 Task: Look for products in the category "First Aid & Outdoor Essentials" from Murphy's Naturals only.
Action: Mouse pressed left at (343, 148)
Screenshot: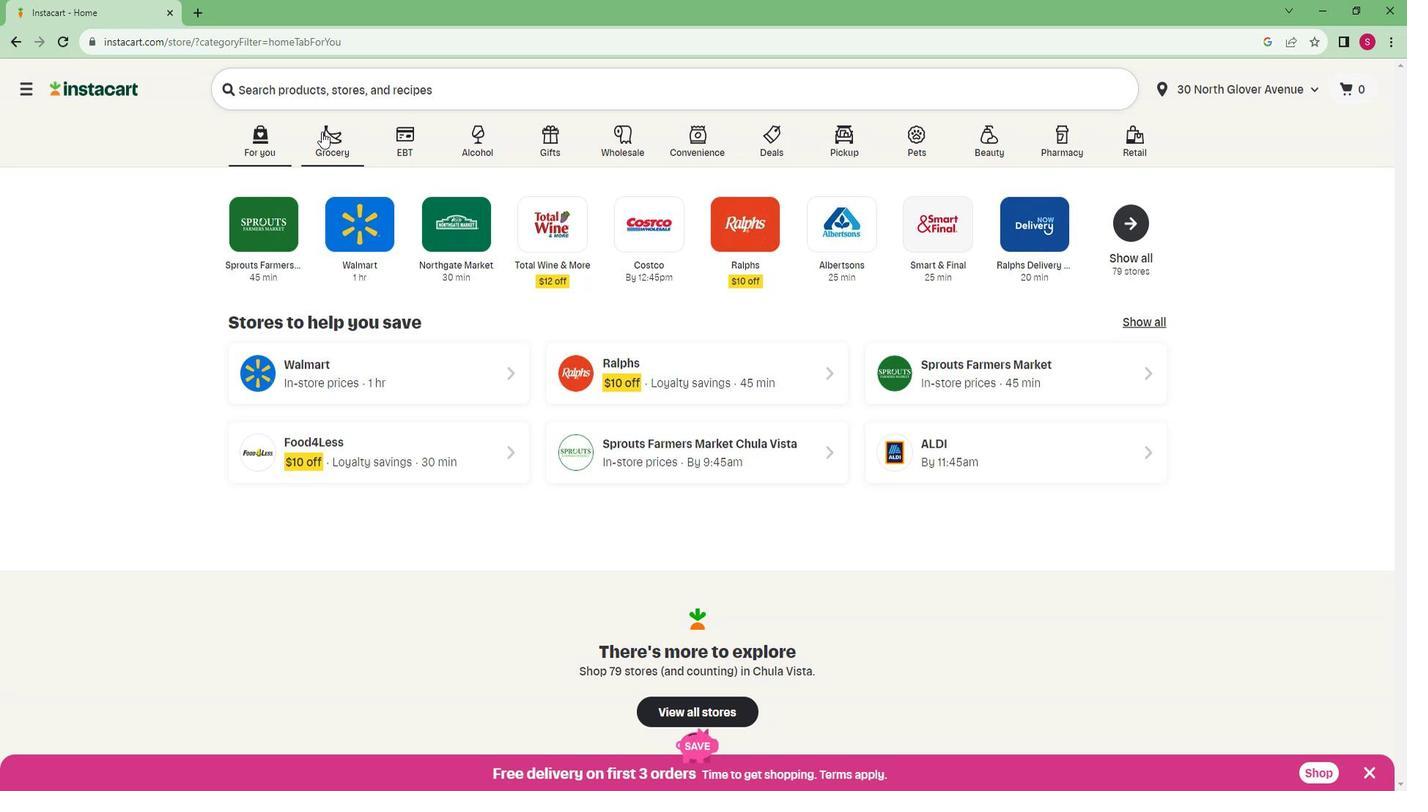 
Action: Mouse moved to (337, 370)
Screenshot: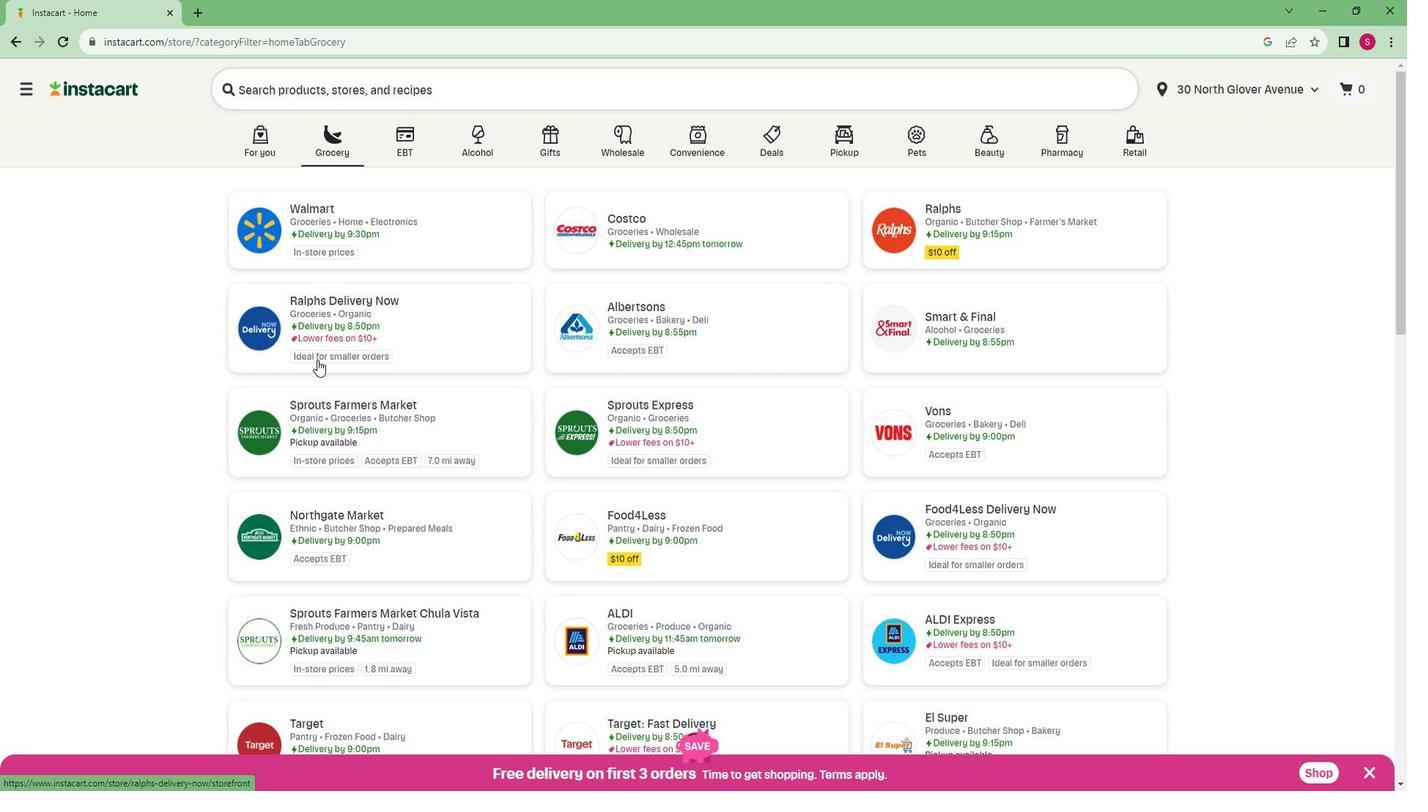
Action: Mouse scrolled (337, 369) with delta (0, 0)
Screenshot: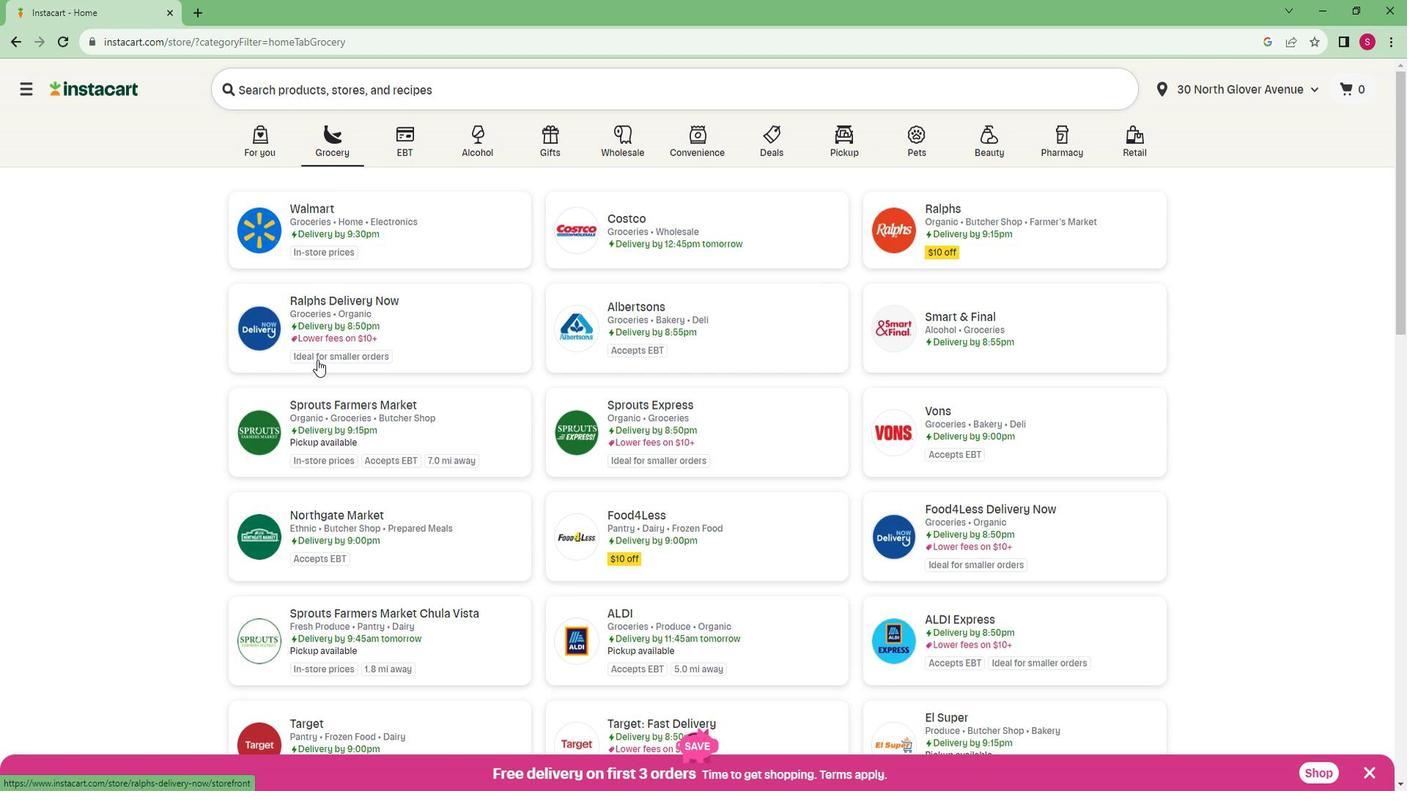 
Action: Mouse moved to (327, 360)
Screenshot: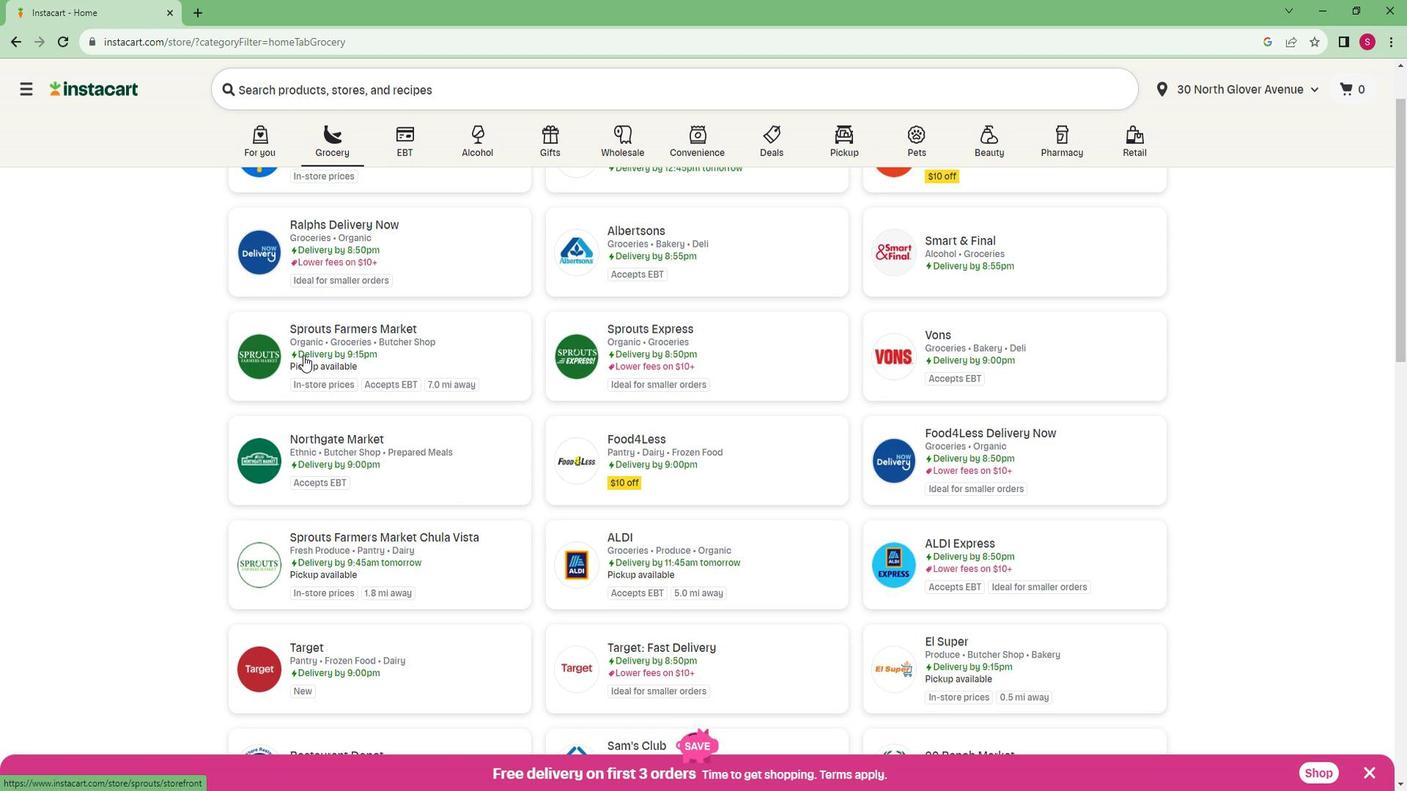
Action: Mouse pressed left at (327, 360)
Screenshot: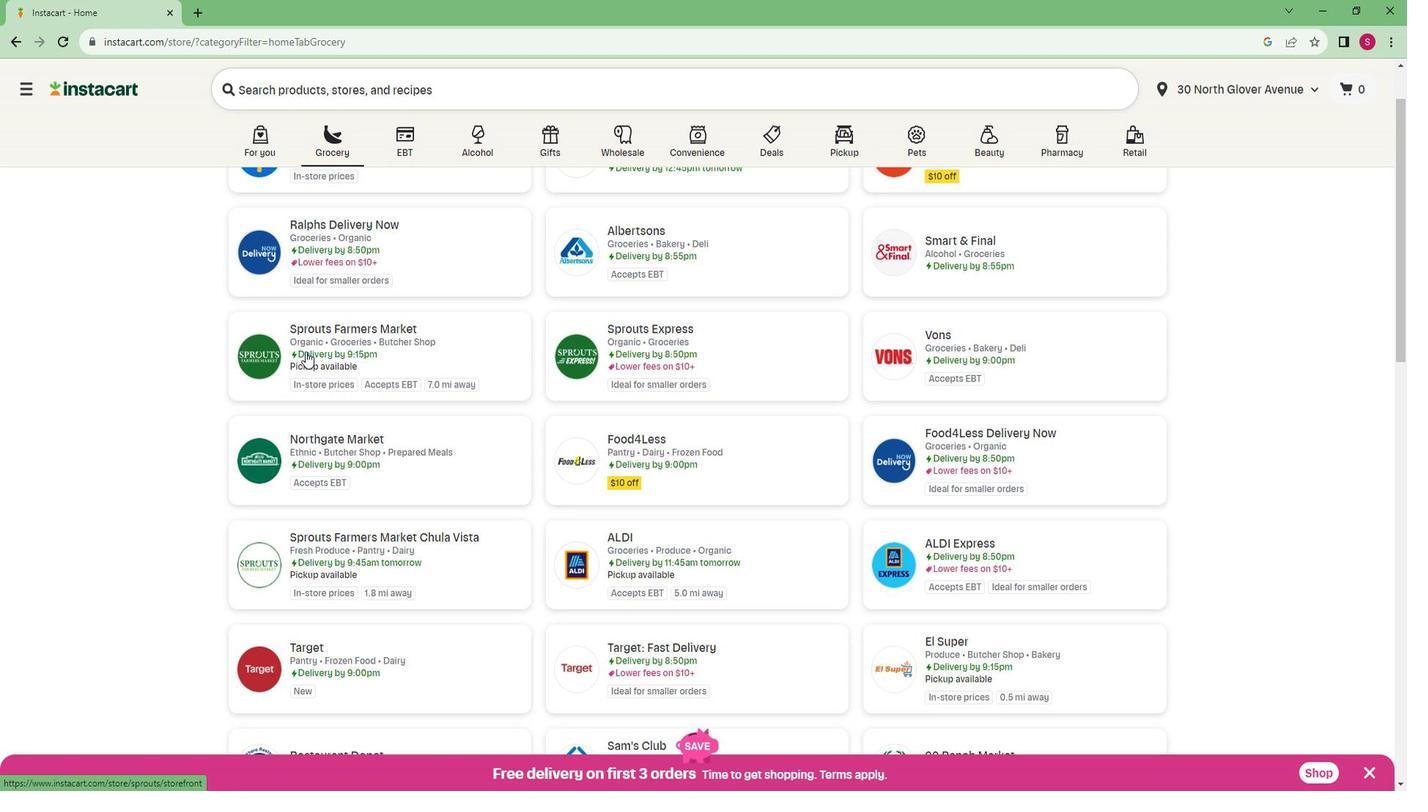 
Action: Mouse moved to (131, 477)
Screenshot: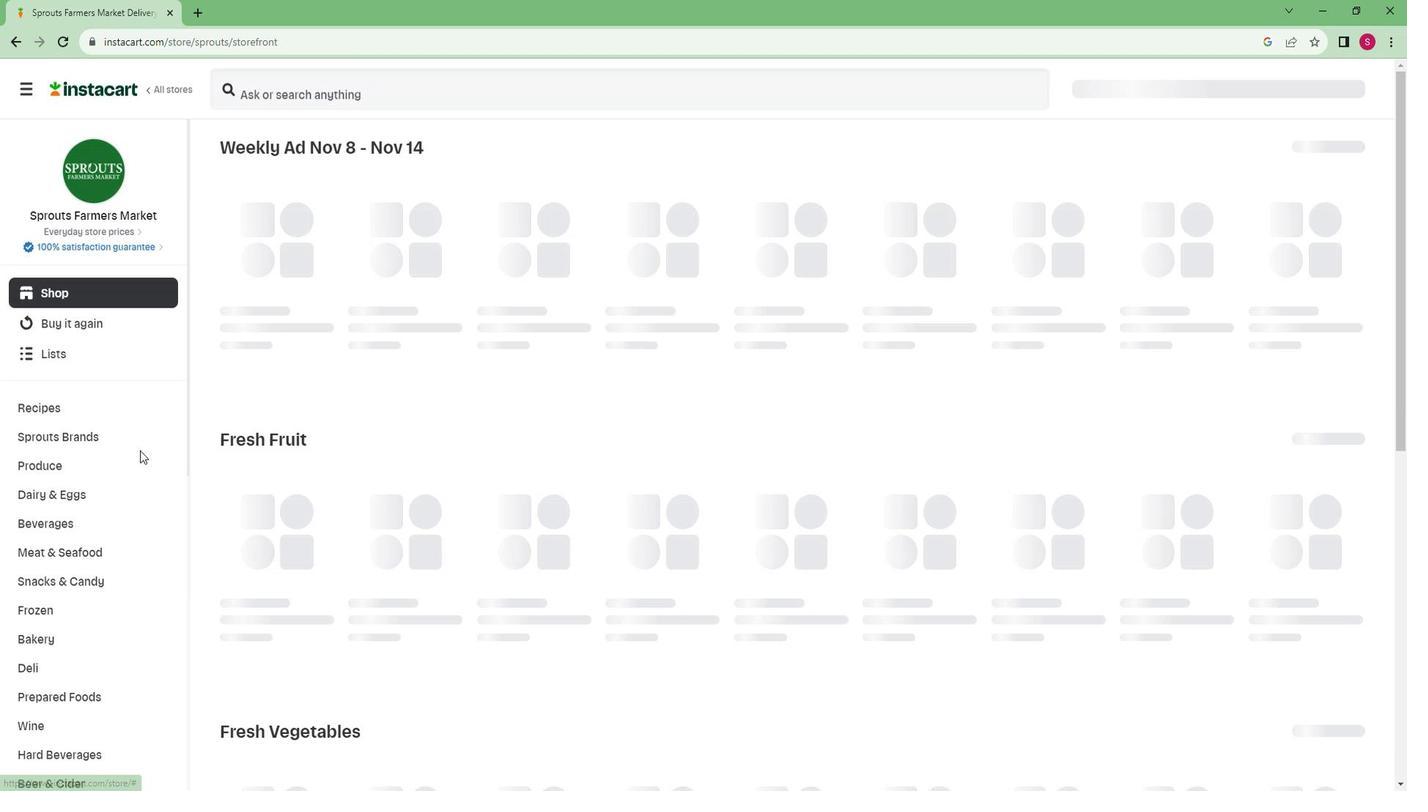 
Action: Mouse scrolled (131, 476) with delta (0, 0)
Screenshot: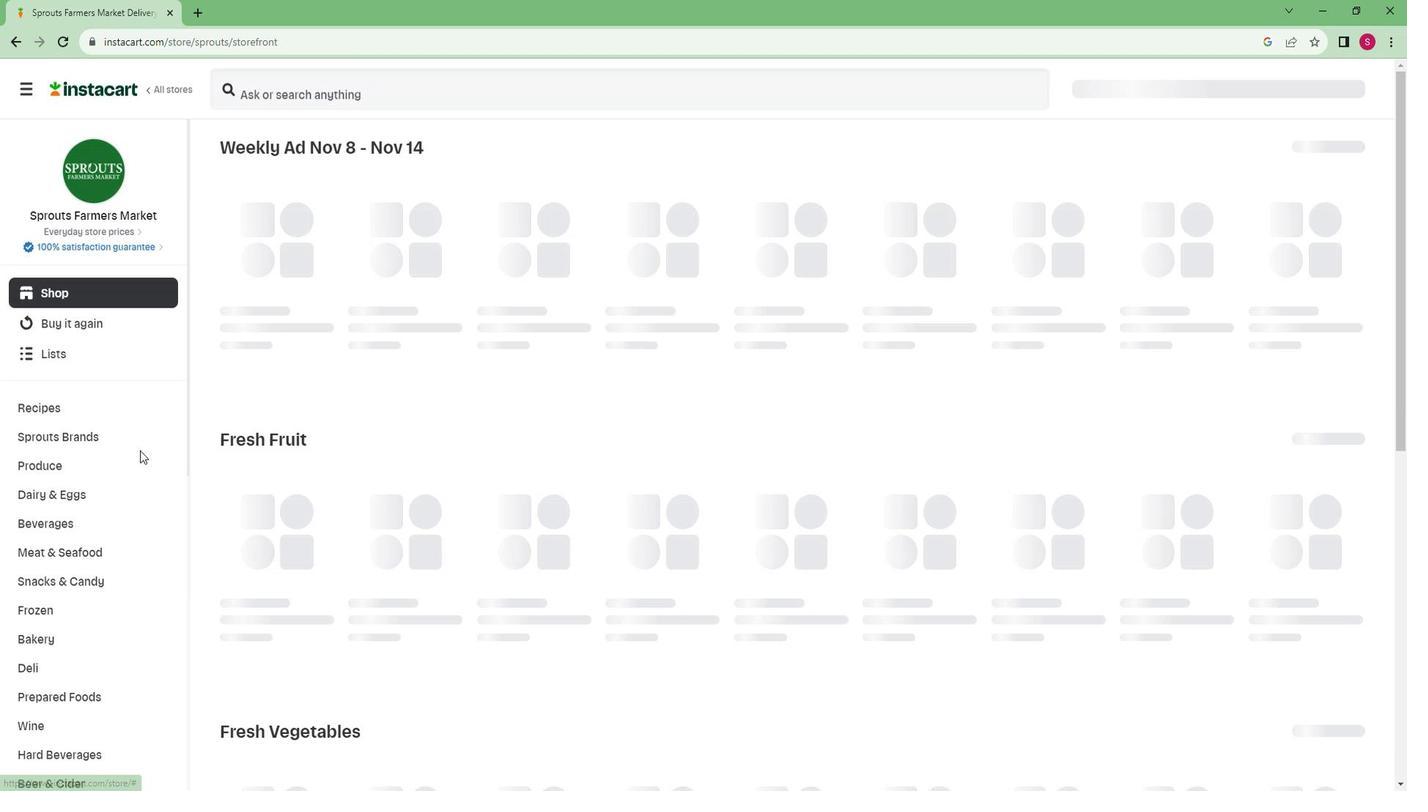 
Action: Mouse moved to (120, 489)
Screenshot: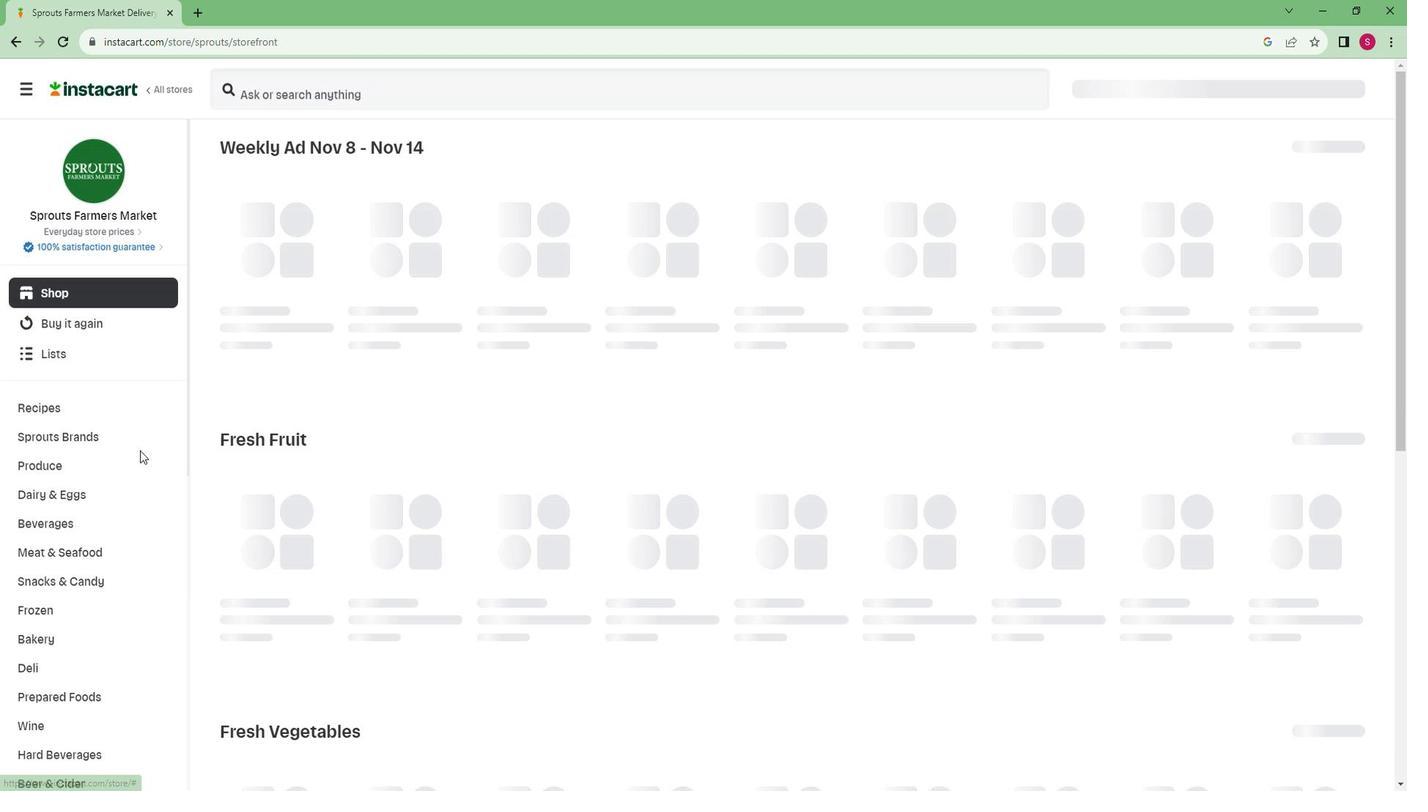 
Action: Mouse scrolled (120, 489) with delta (0, 0)
Screenshot: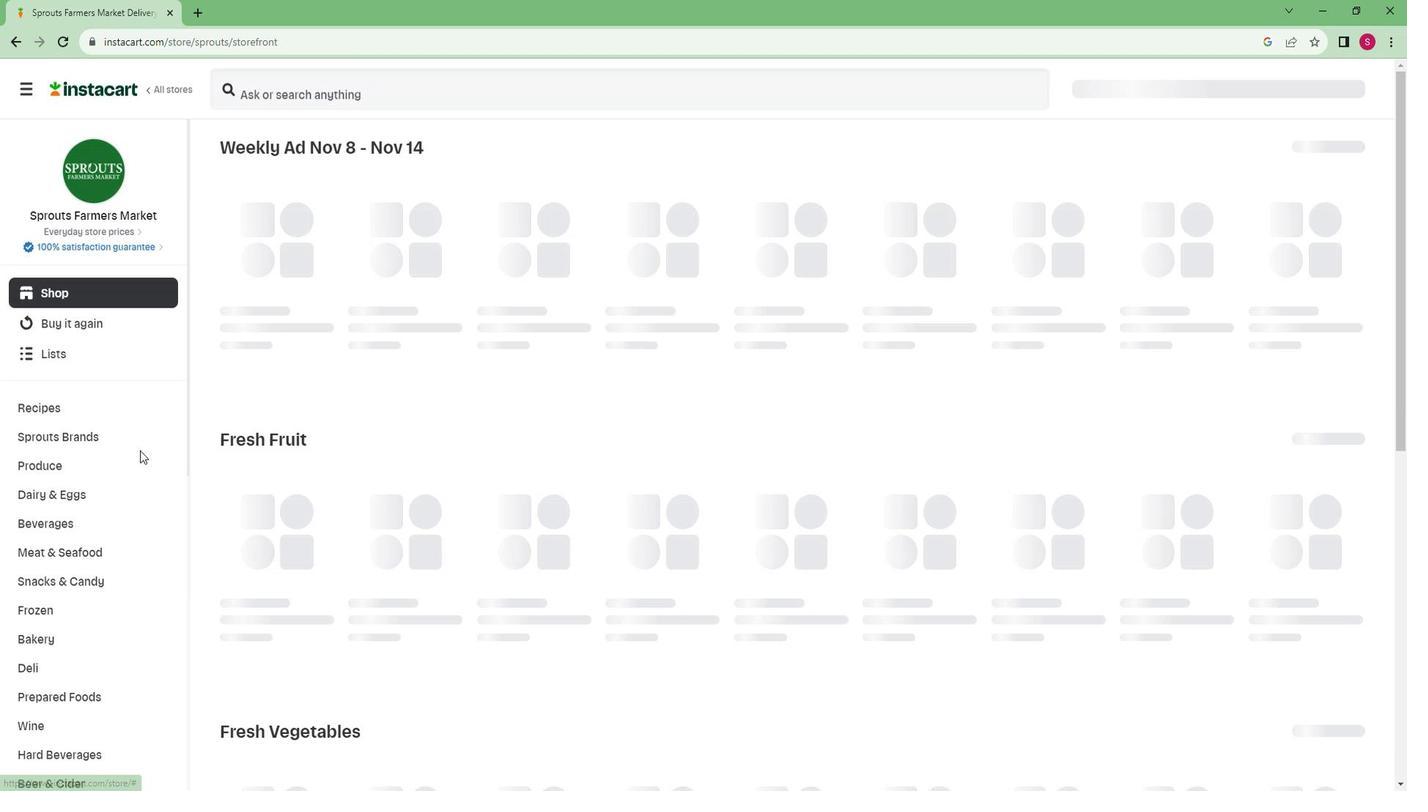 
Action: Mouse moved to (108, 499)
Screenshot: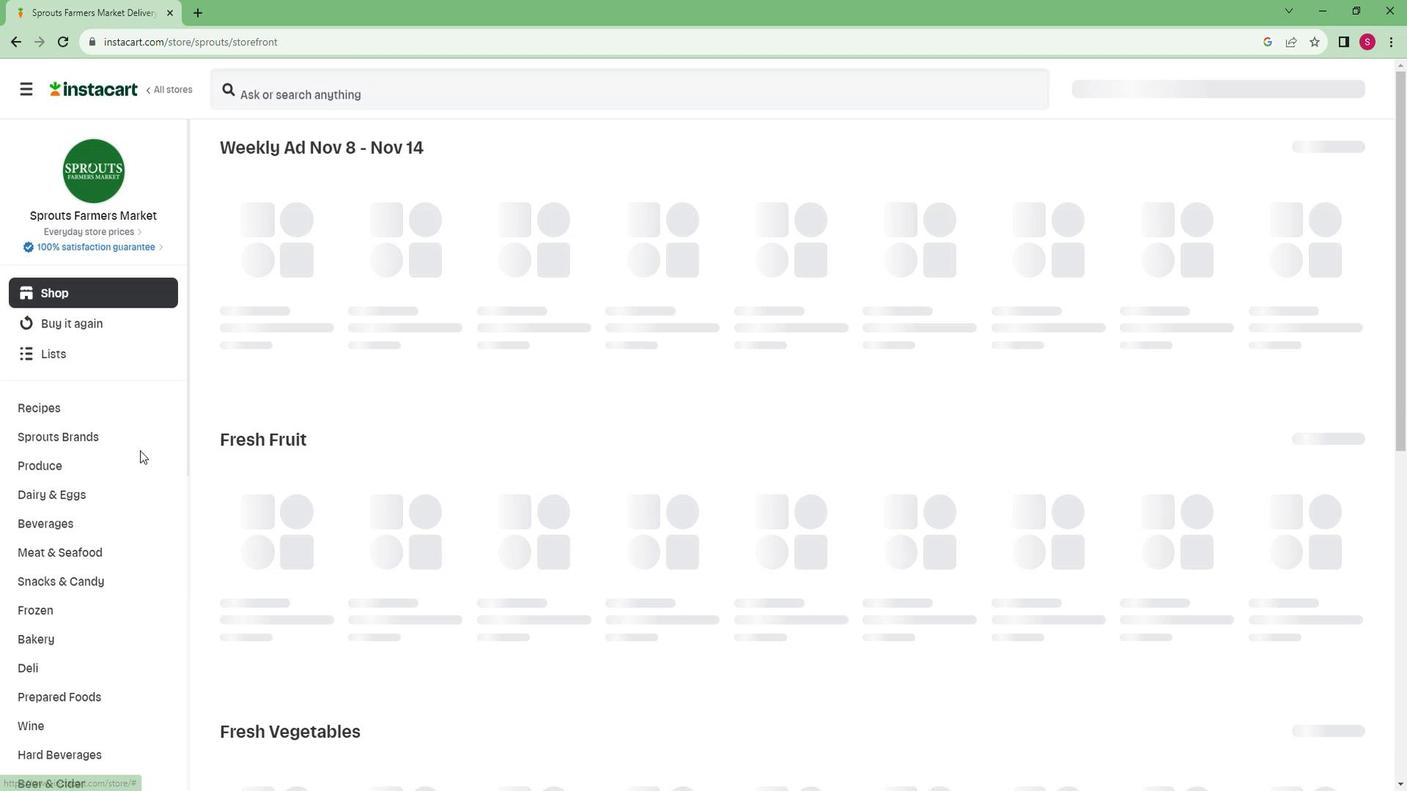 
Action: Mouse scrolled (108, 498) with delta (0, 0)
Screenshot: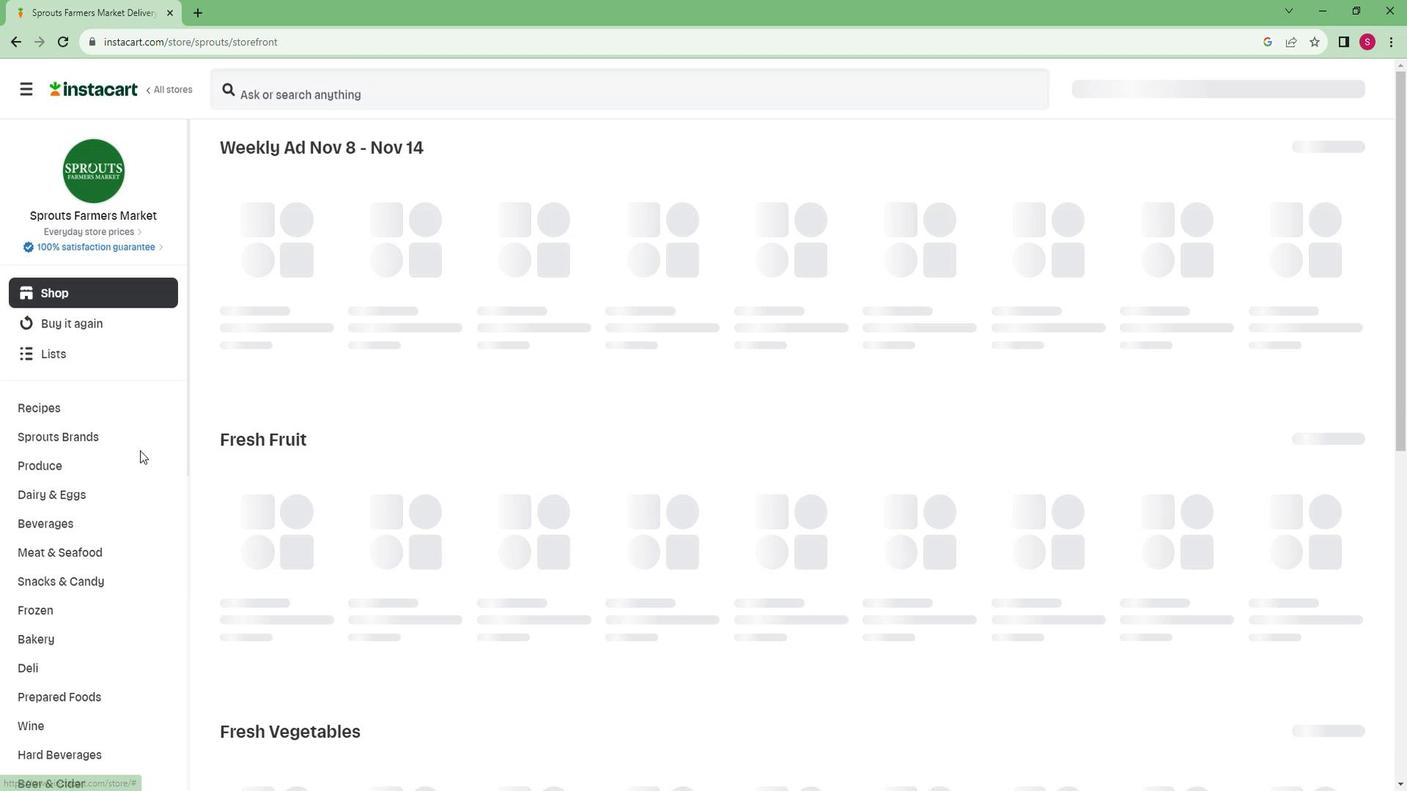 
Action: Mouse moved to (94, 512)
Screenshot: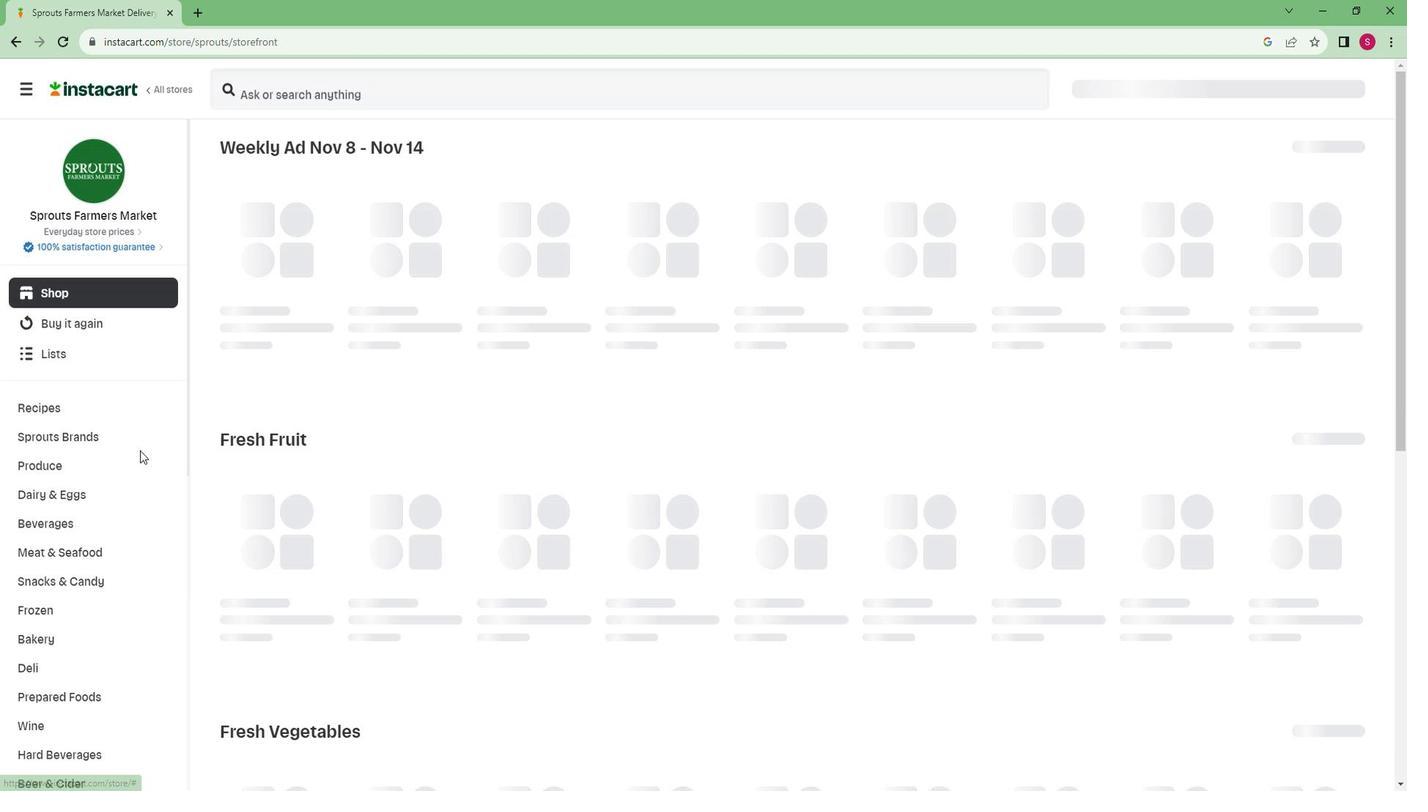 
Action: Mouse scrolled (94, 511) with delta (0, 0)
Screenshot: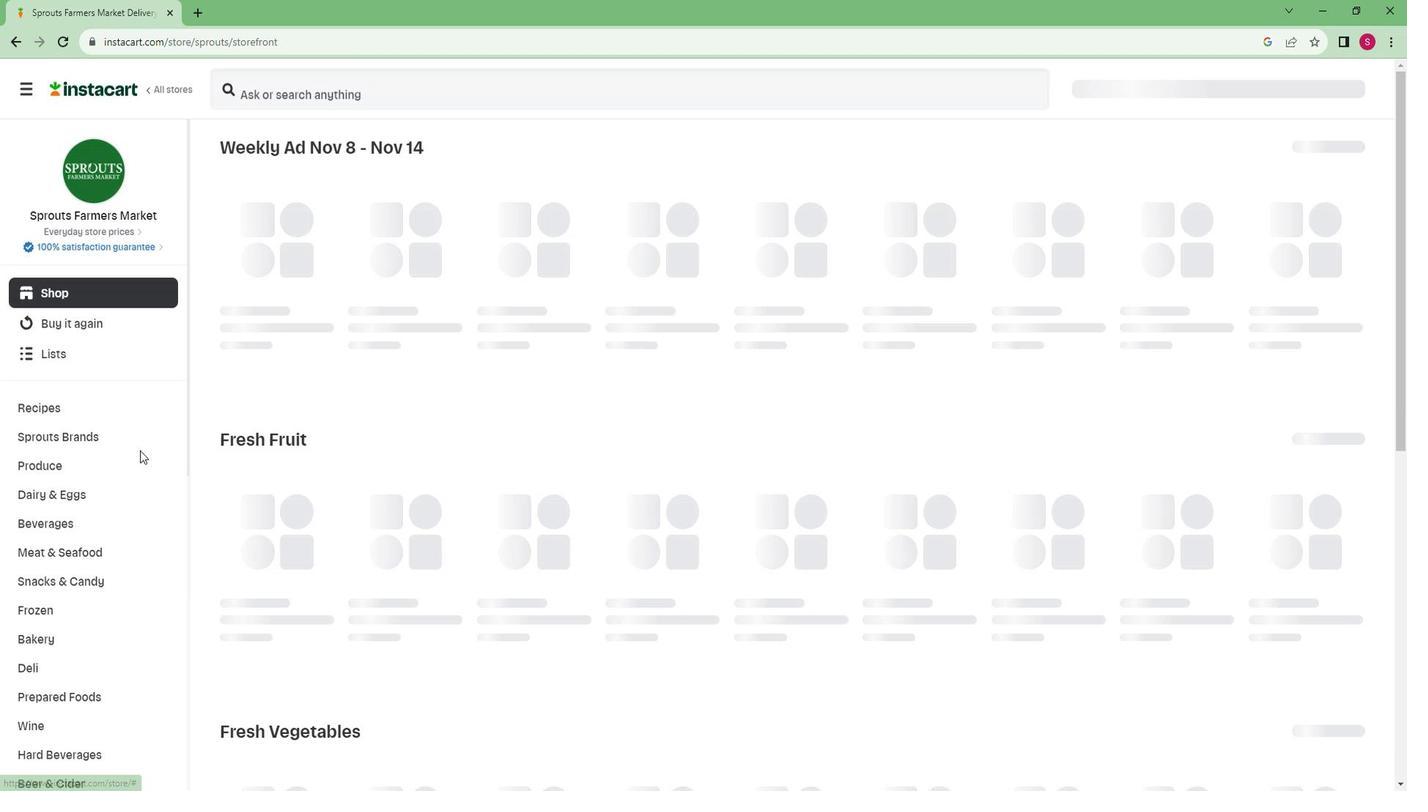 
Action: Mouse moved to (90, 518)
Screenshot: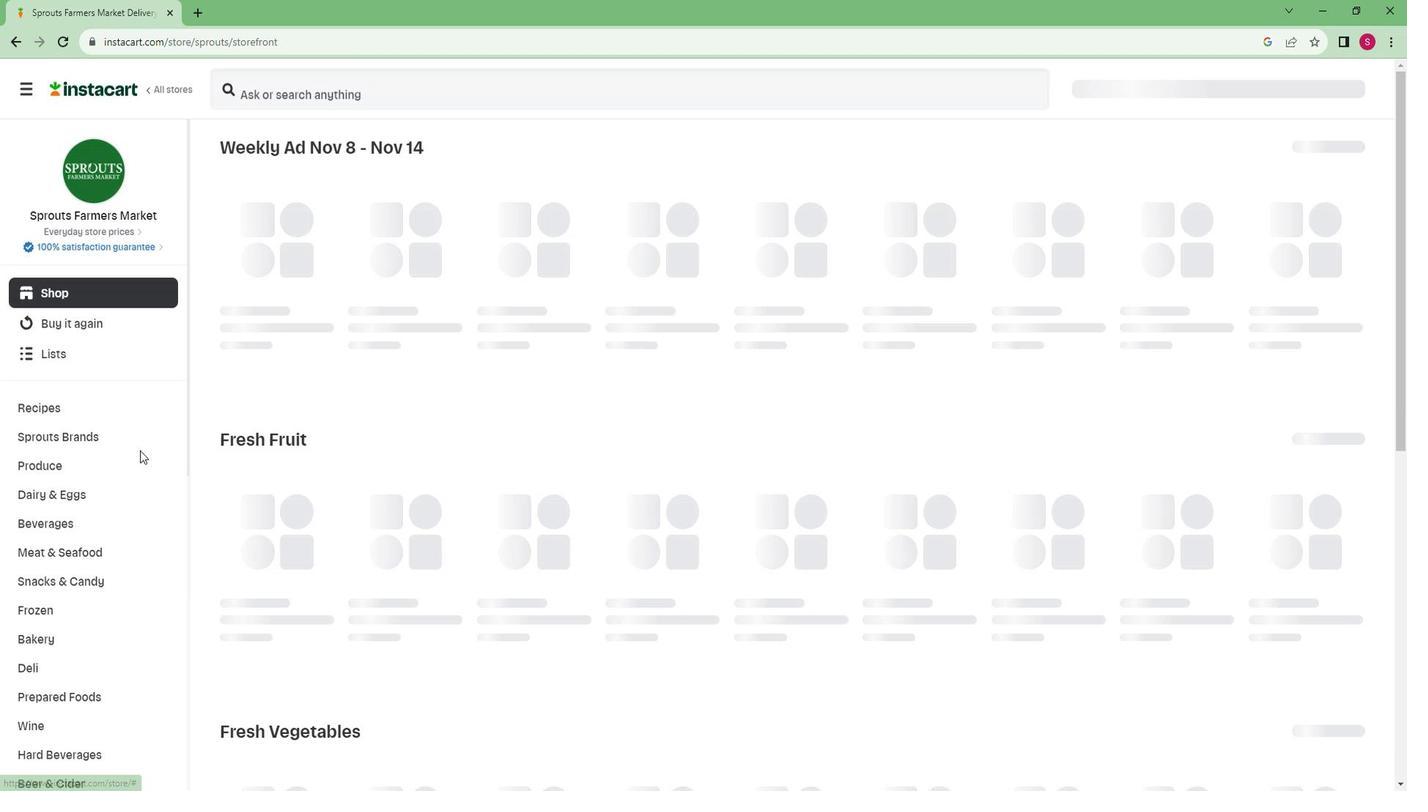 
Action: Mouse scrolled (90, 517) with delta (0, 0)
Screenshot: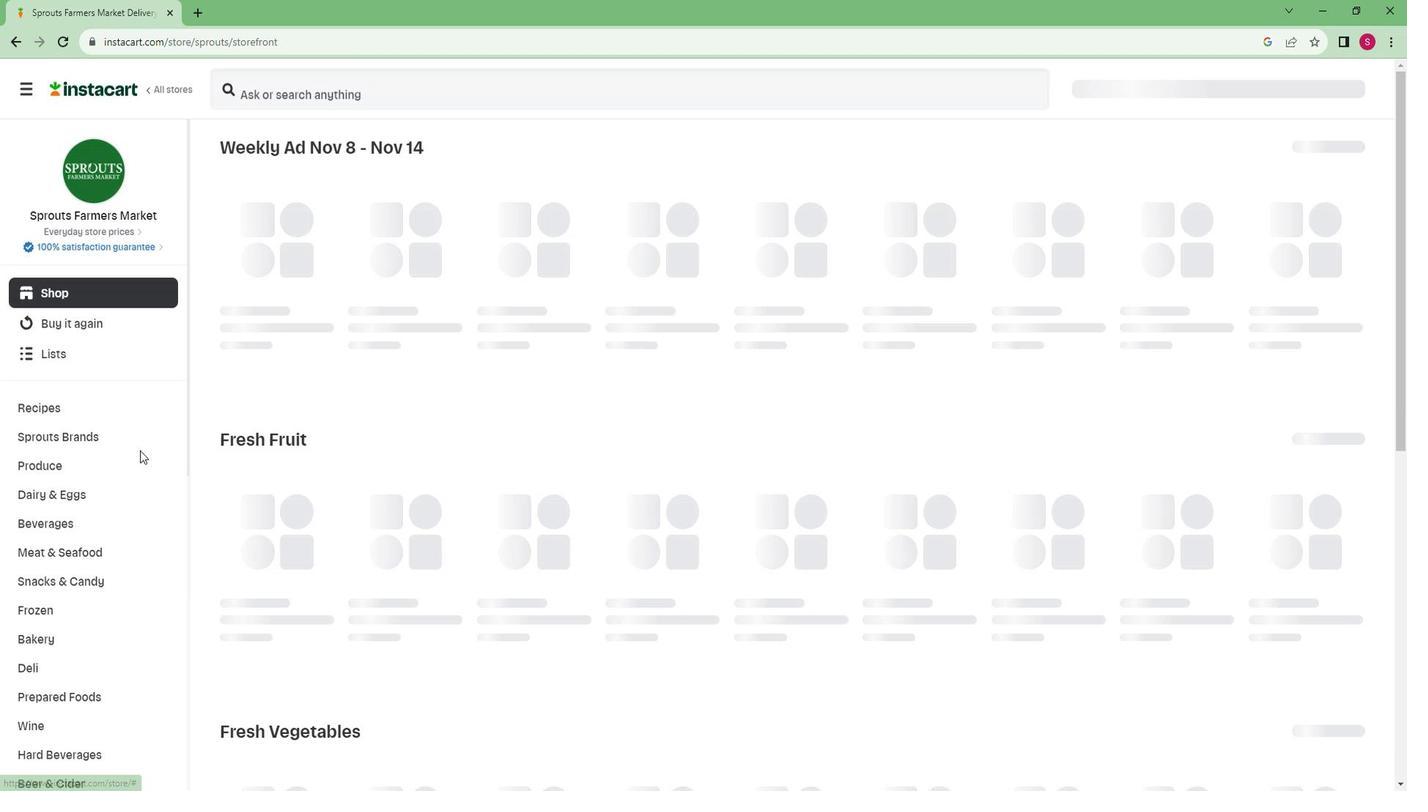 
Action: Mouse scrolled (90, 517) with delta (0, 0)
Screenshot: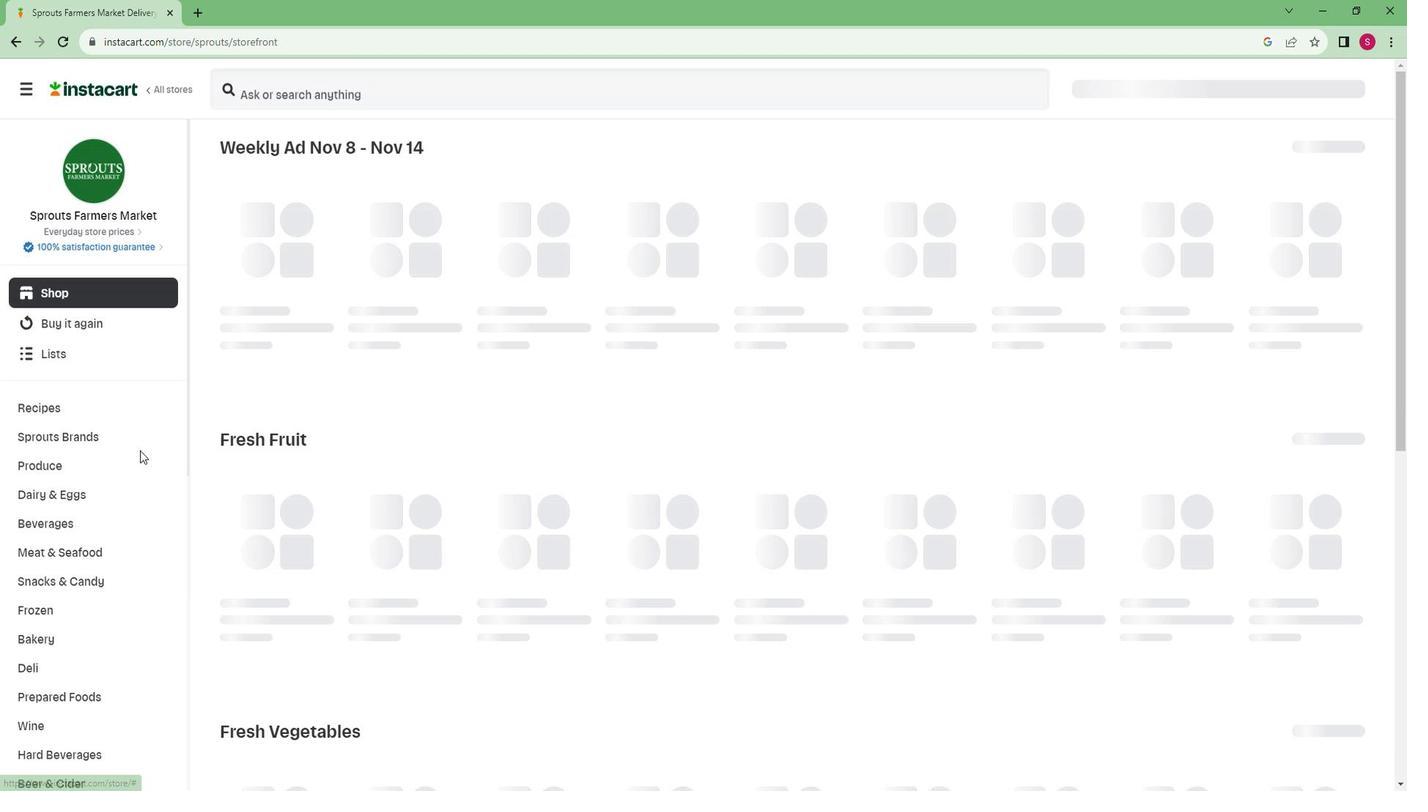 
Action: Mouse scrolled (90, 517) with delta (0, 0)
Screenshot: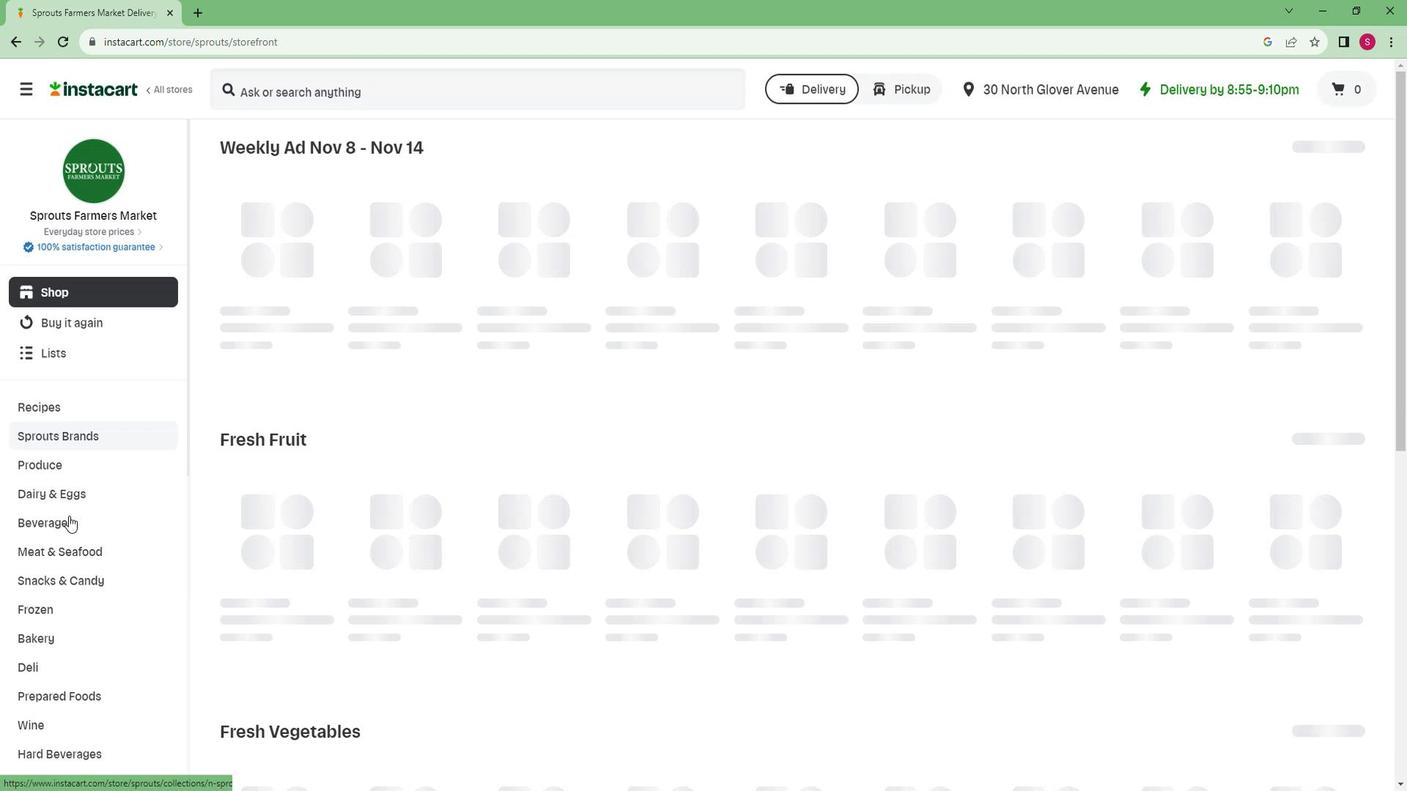 
Action: Mouse moved to (87, 514)
Screenshot: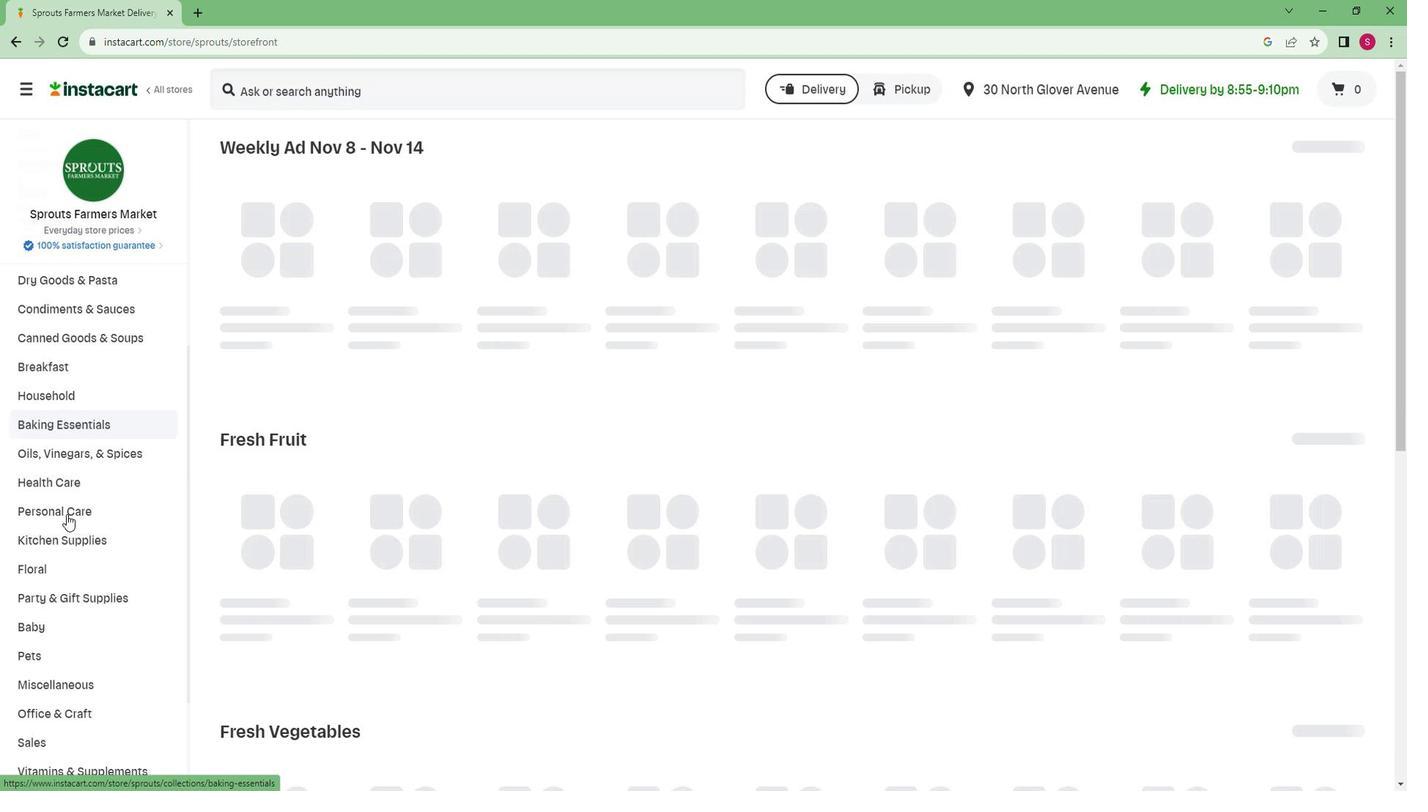 
Action: Mouse scrolled (87, 514) with delta (0, 0)
Screenshot: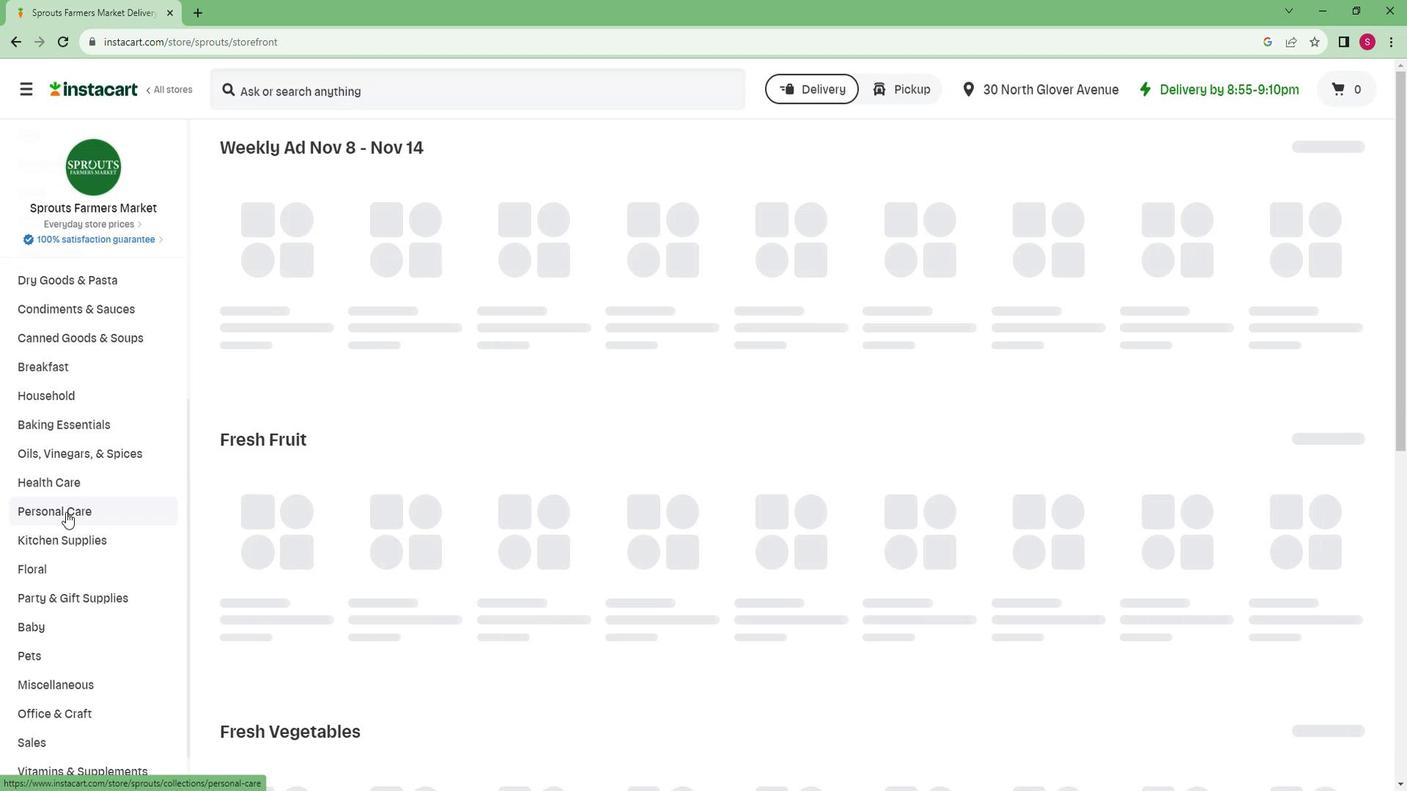 
Action: Mouse scrolled (87, 514) with delta (0, 0)
Screenshot: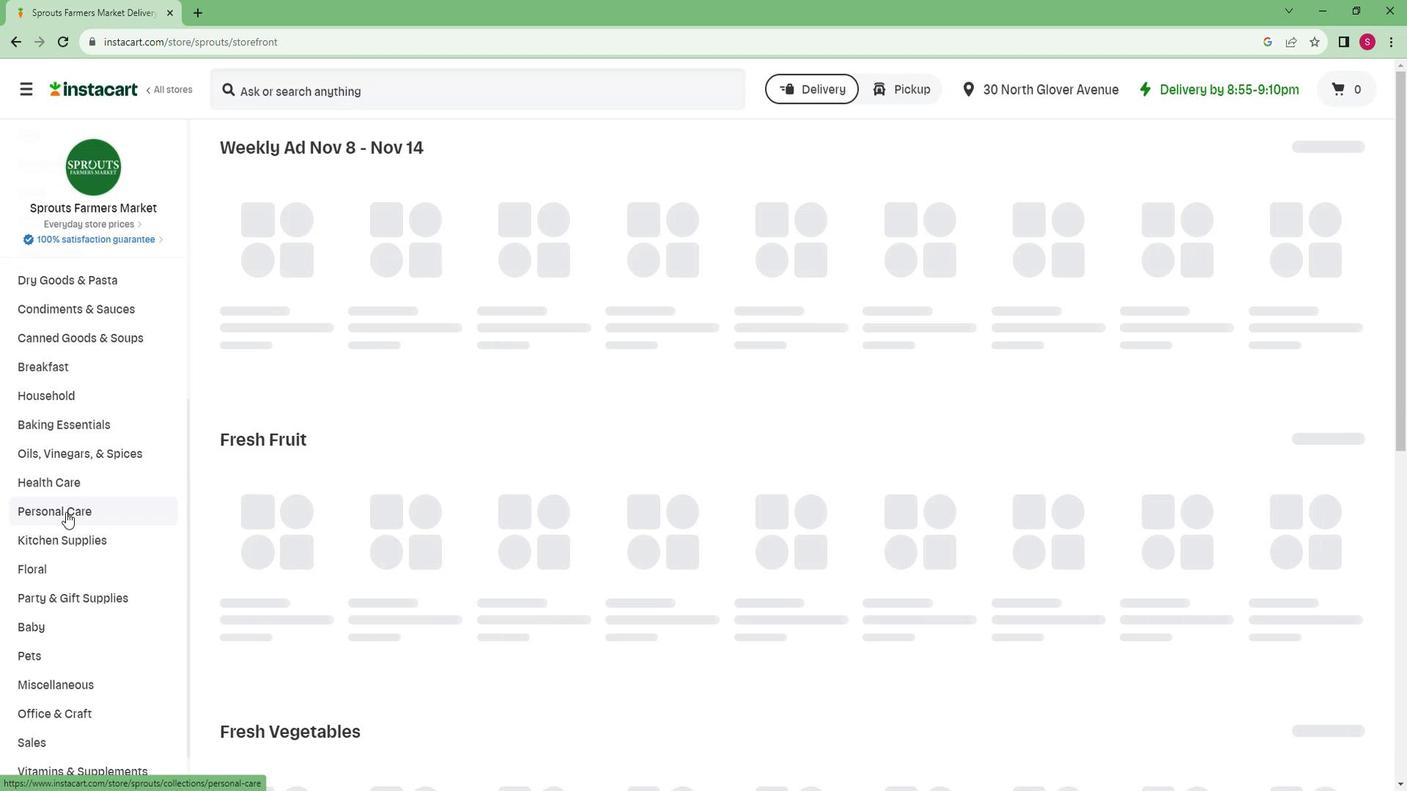 
Action: Mouse scrolled (87, 514) with delta (0, 0)
Screenshot: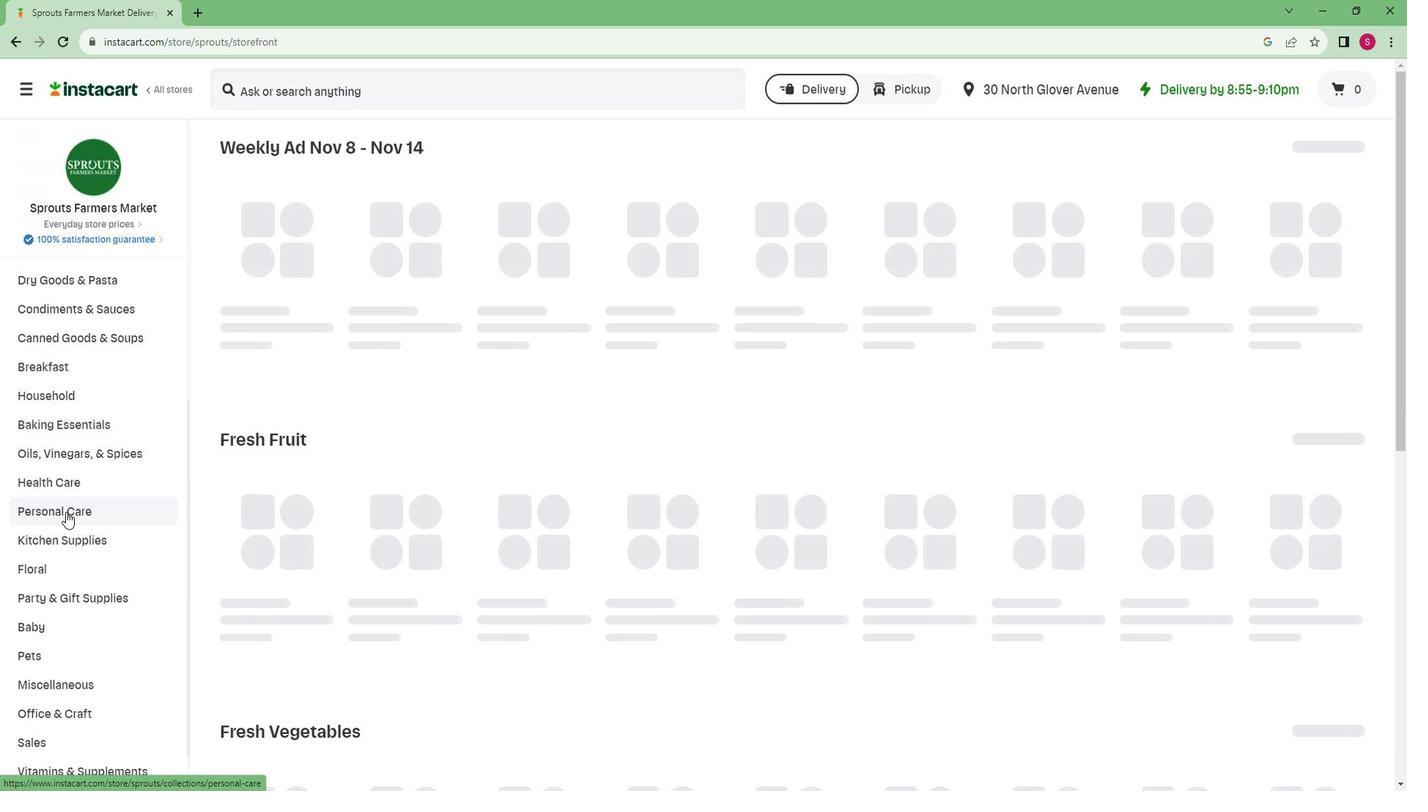 
Action: Mouse scrolled (87, 514) with delta (0, 0)
Screenshot: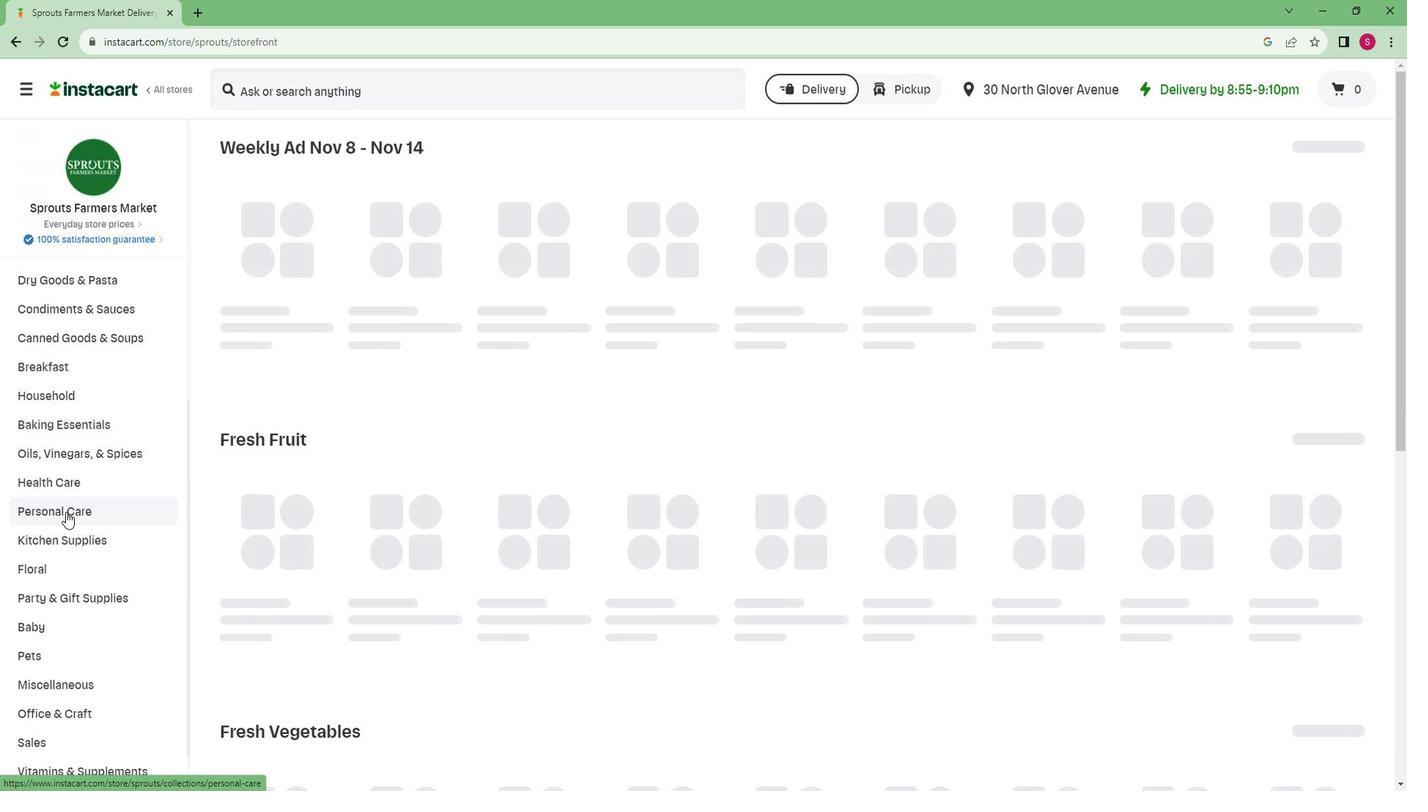 
Action: Mouse scrolled (87, 514) with delta (0, 0)
Screenshot: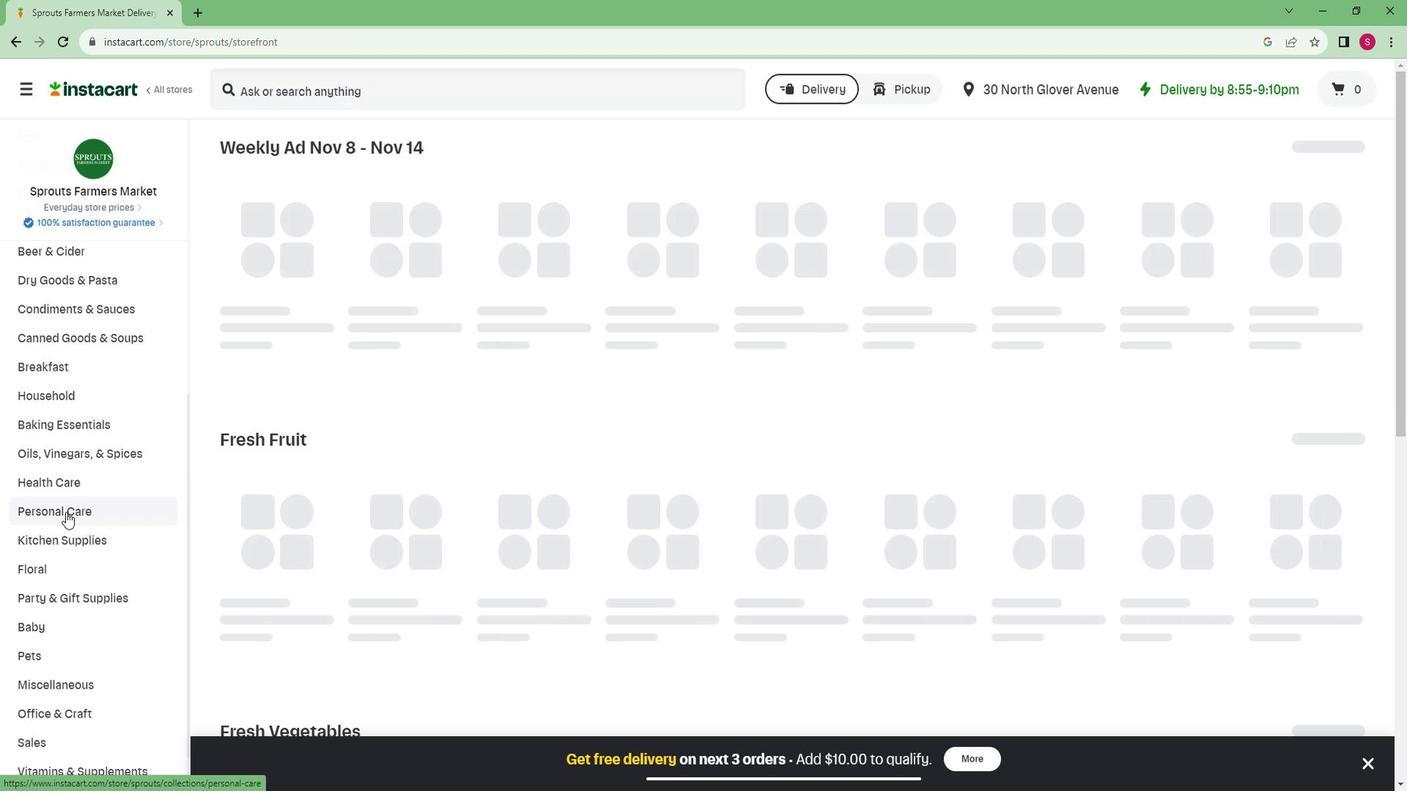 
Action: Mouse scrolled (87, 514) with delta (0, 0)
Screenshot: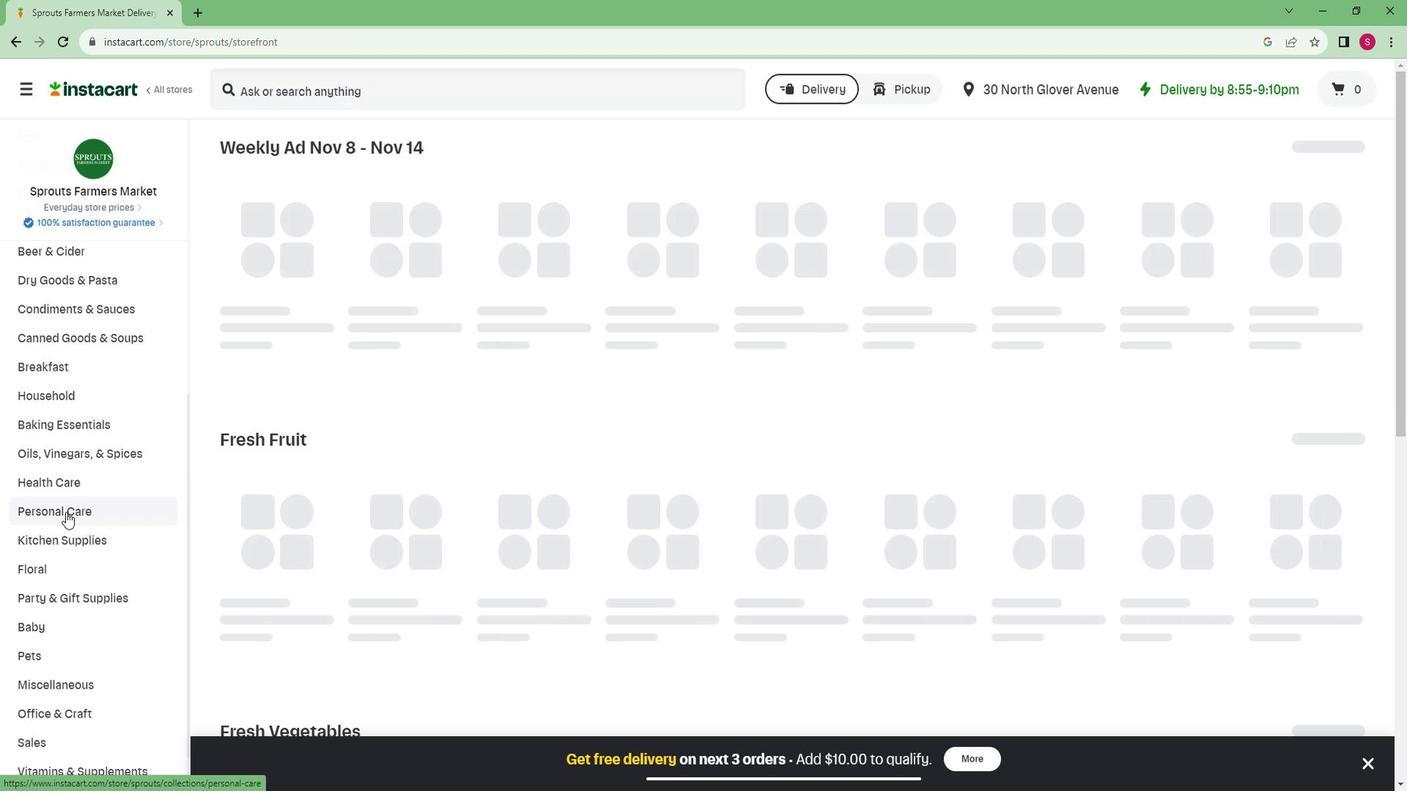 
Action: Mouse moved to (76, 727)
Screenshot: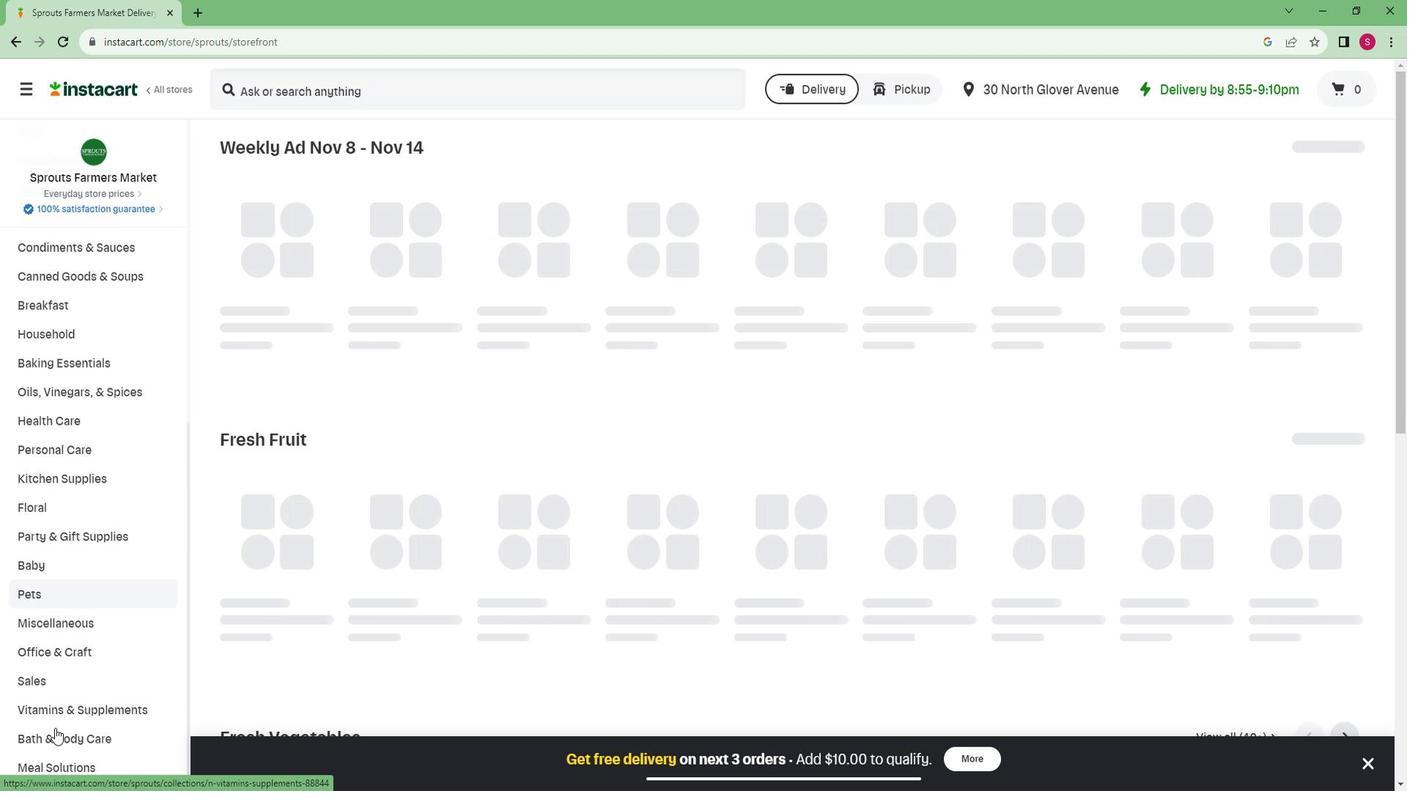 
Action: Mouse pressed left at (76, 727)
Screenshot: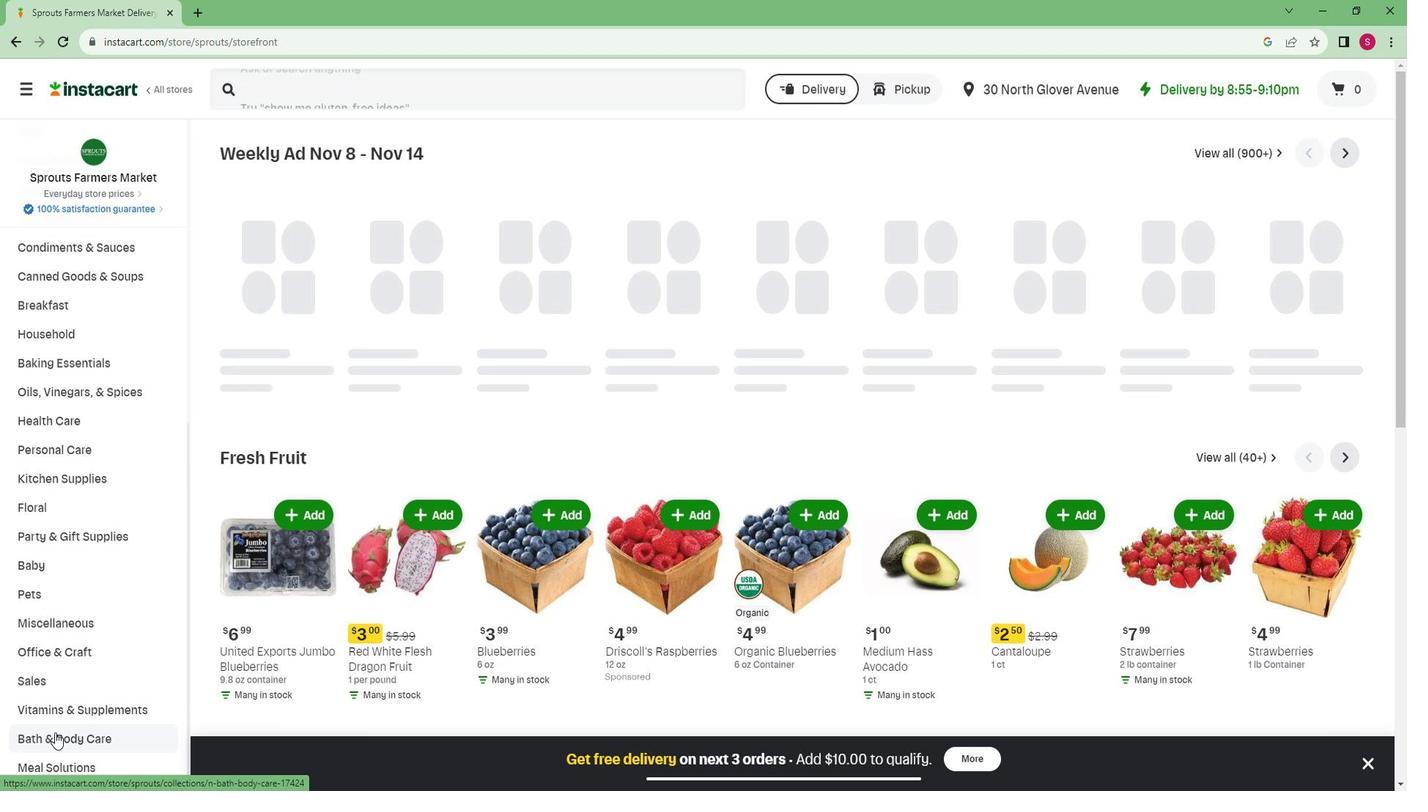 
Action: Mouse moved to (56, 645)
Screenshot: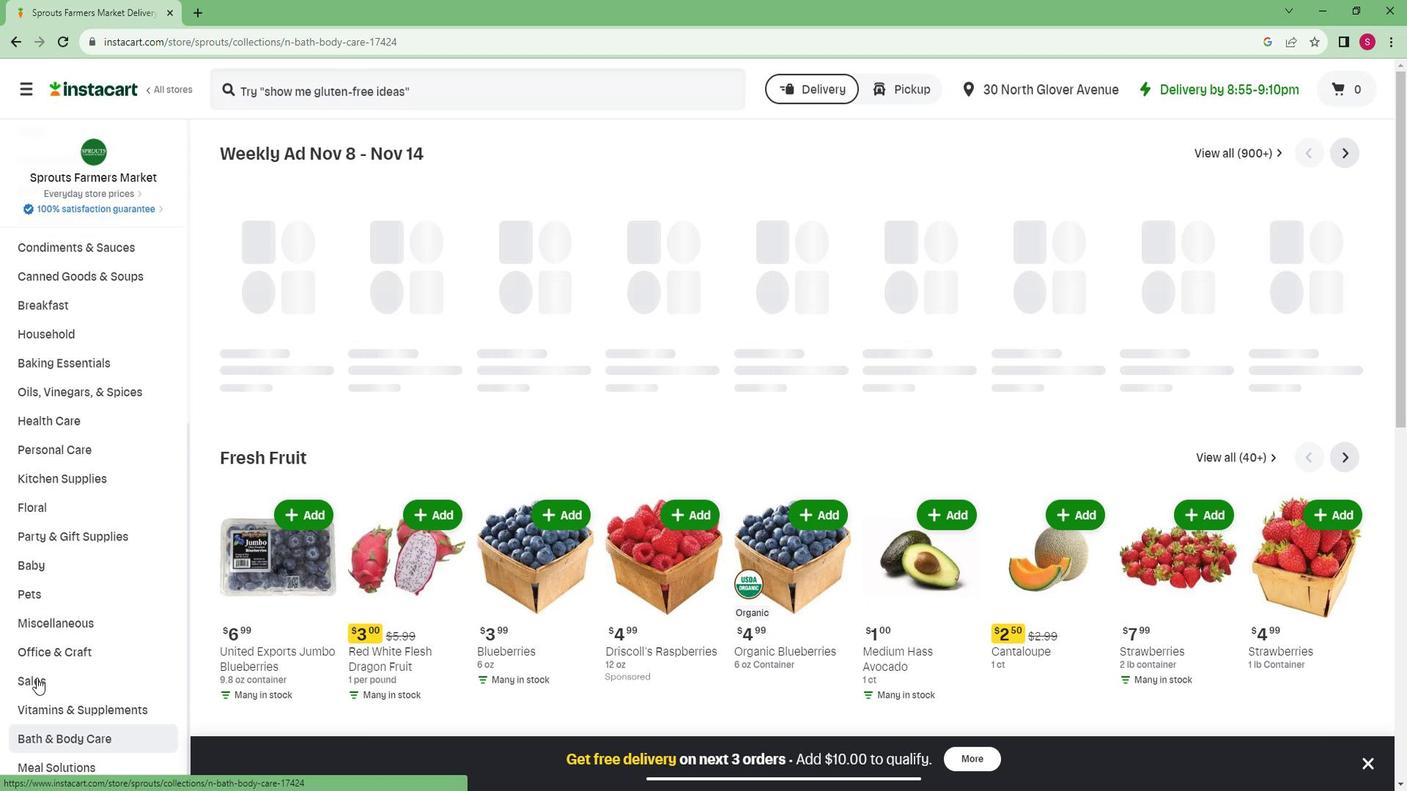 
Action: Mouse scrolled (56, 644) with delta (0, 0)
Screenshot: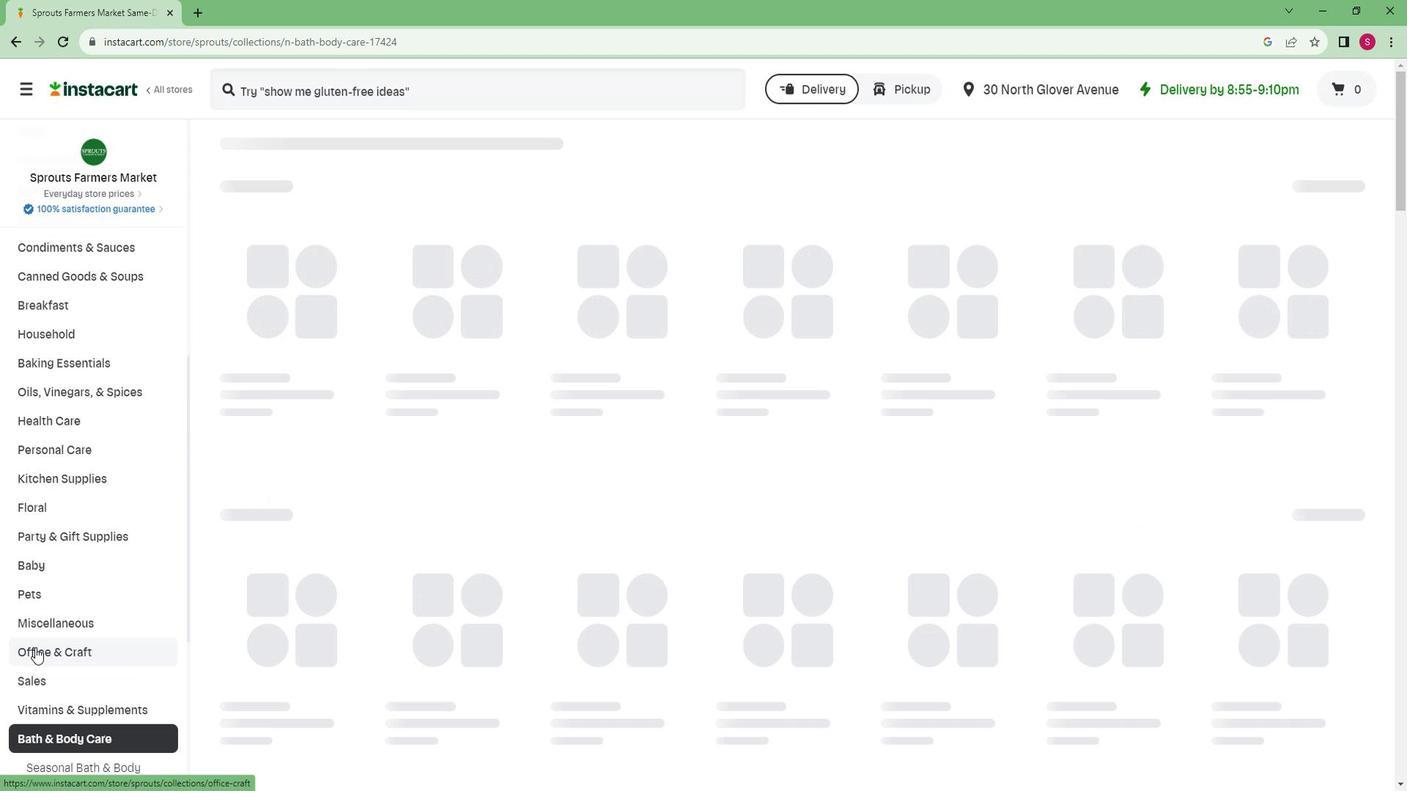 
Action: Mouse scrolled (56, 644) with delta (0, 0)
Screenshot: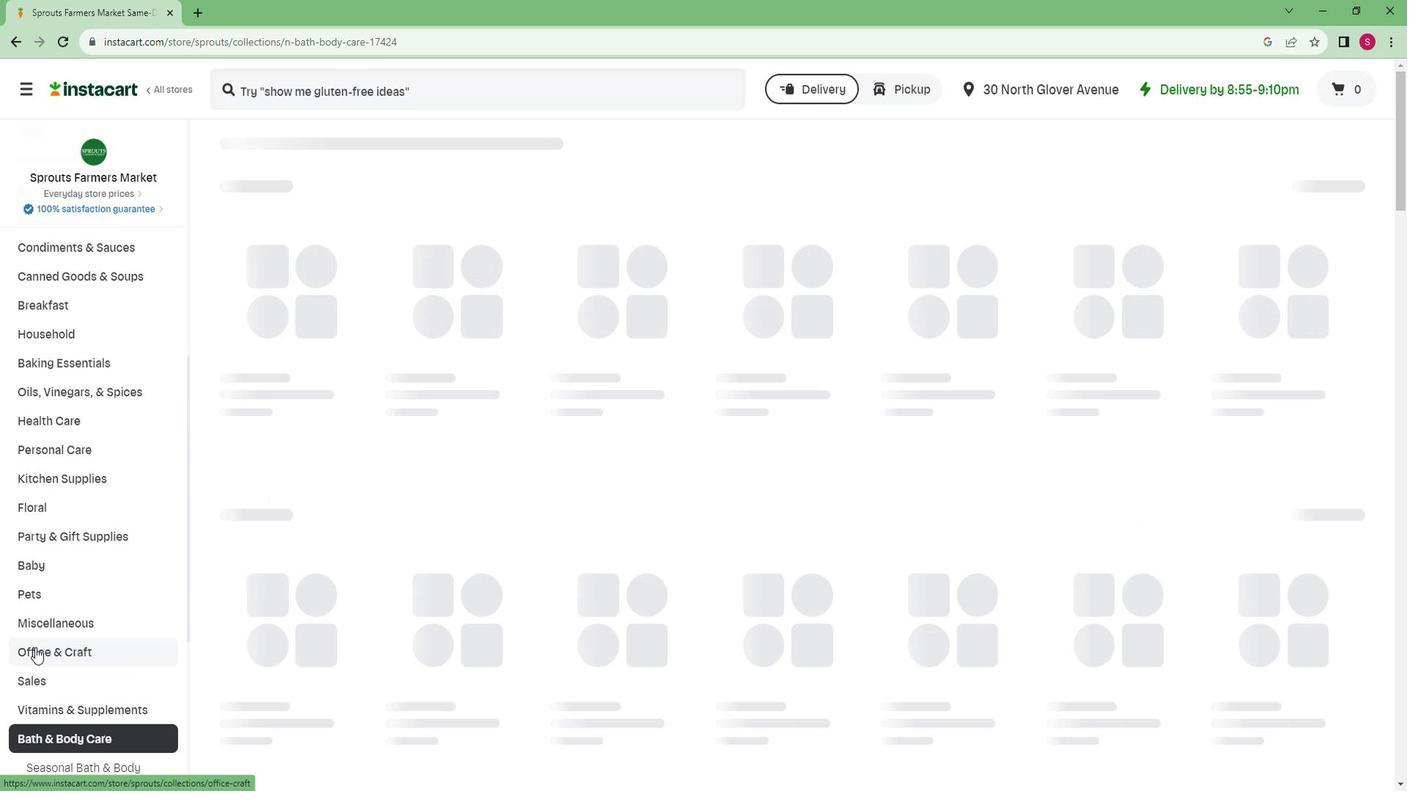 
Action: Mouse scrolled (56, 644) with delta (0, 0)
Screenshot: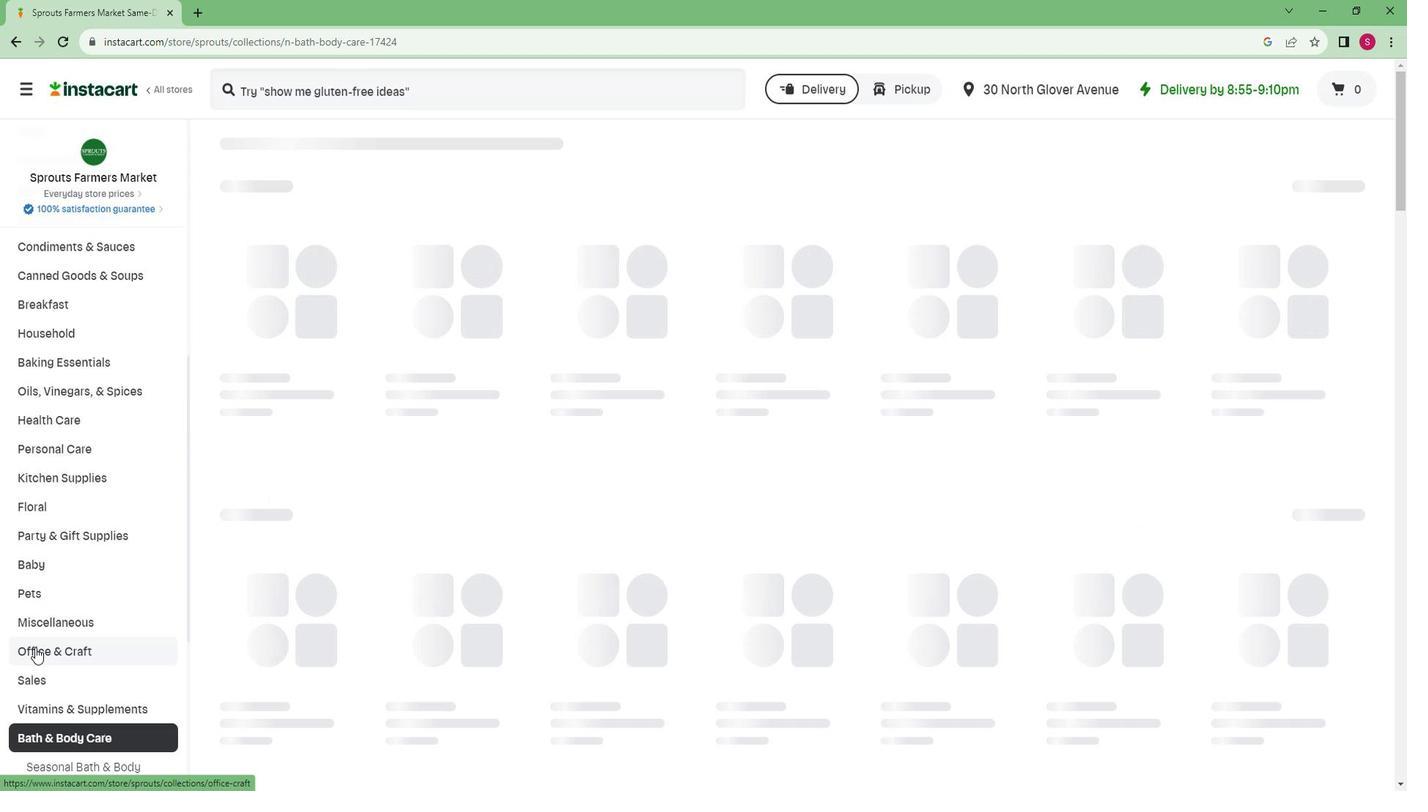 
Action: Mouse scrolled (56, 644) with delta (0, 0)
Screenshot: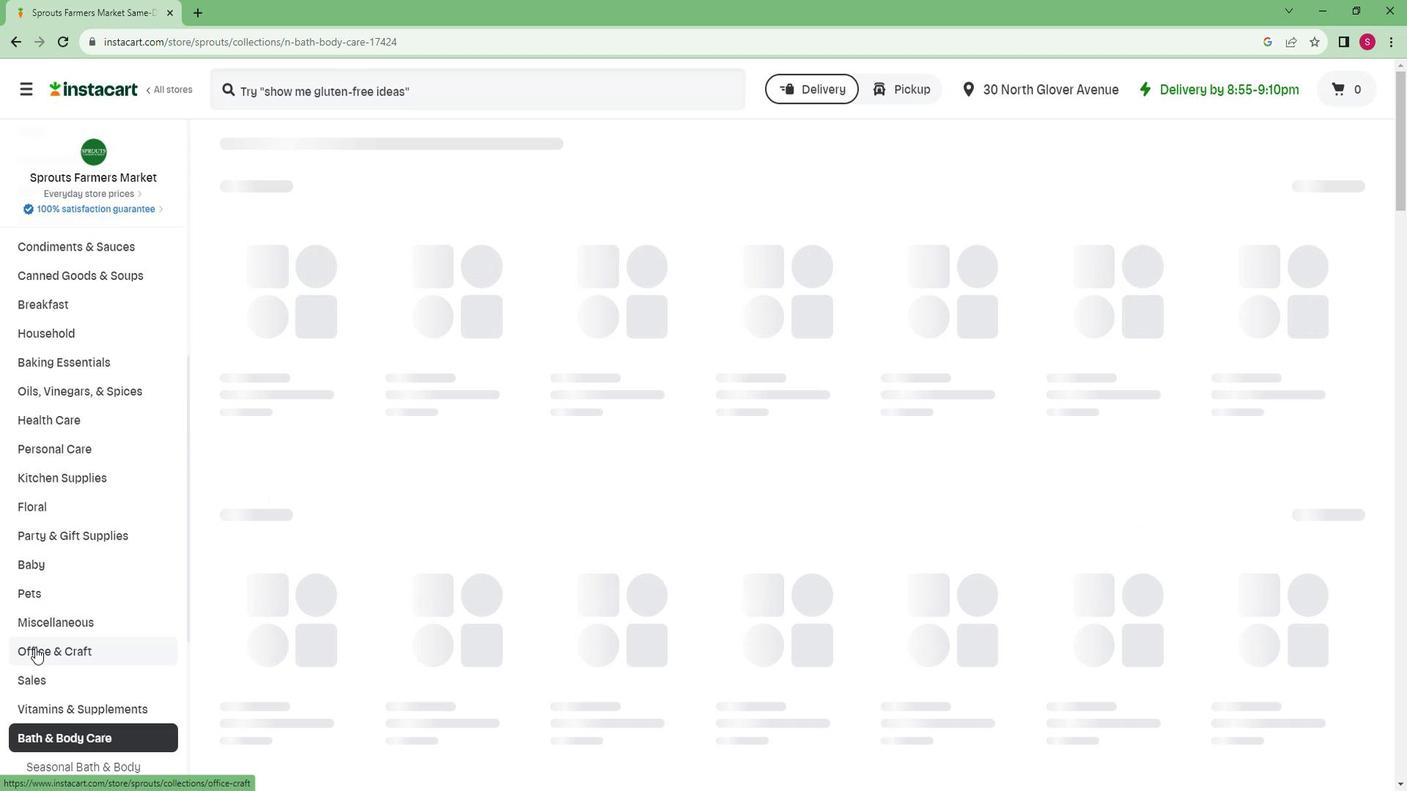 
Action: Mouse scrolled (56, 644) with delta (0, 0)
Screenshot: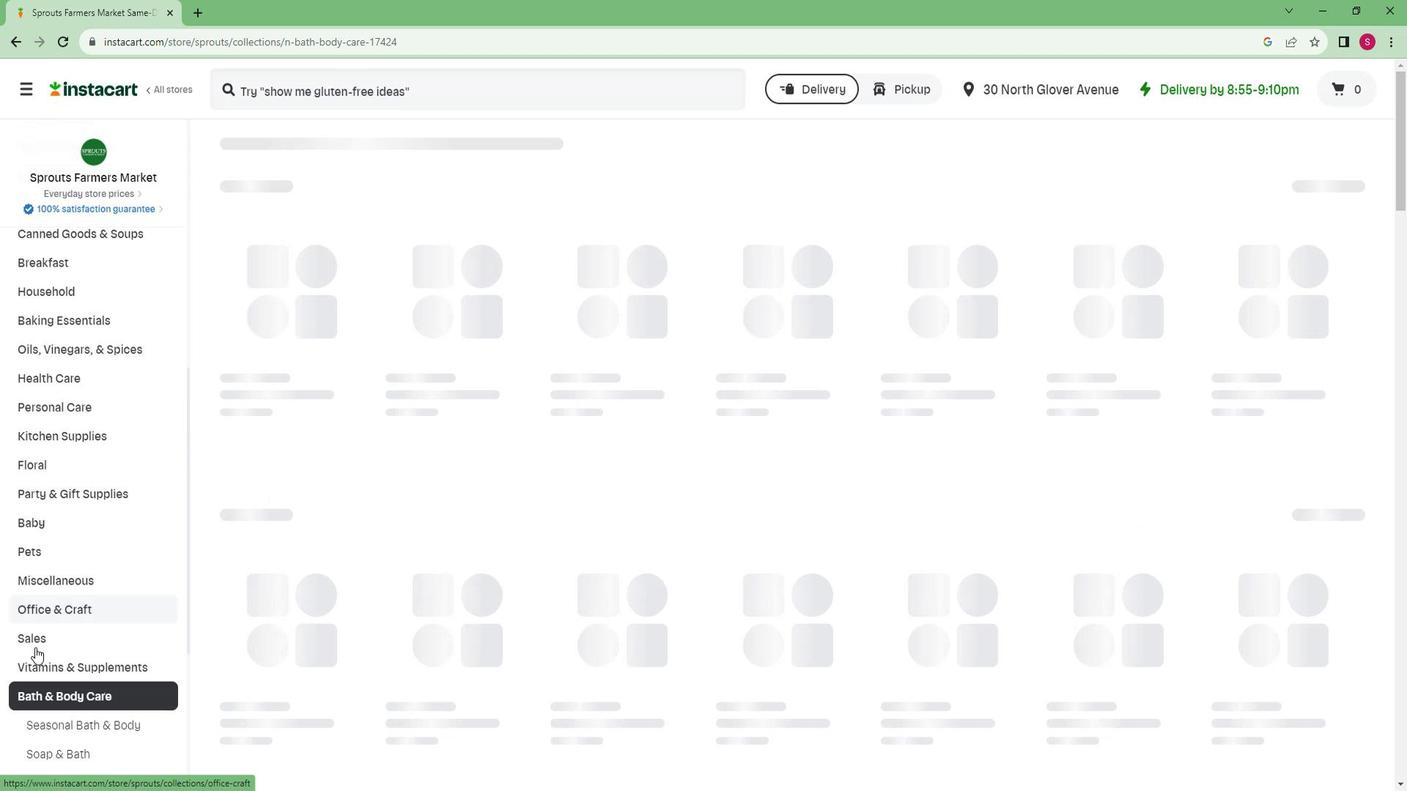 
Action: Mouse moved to (56, 665)
Screenshot: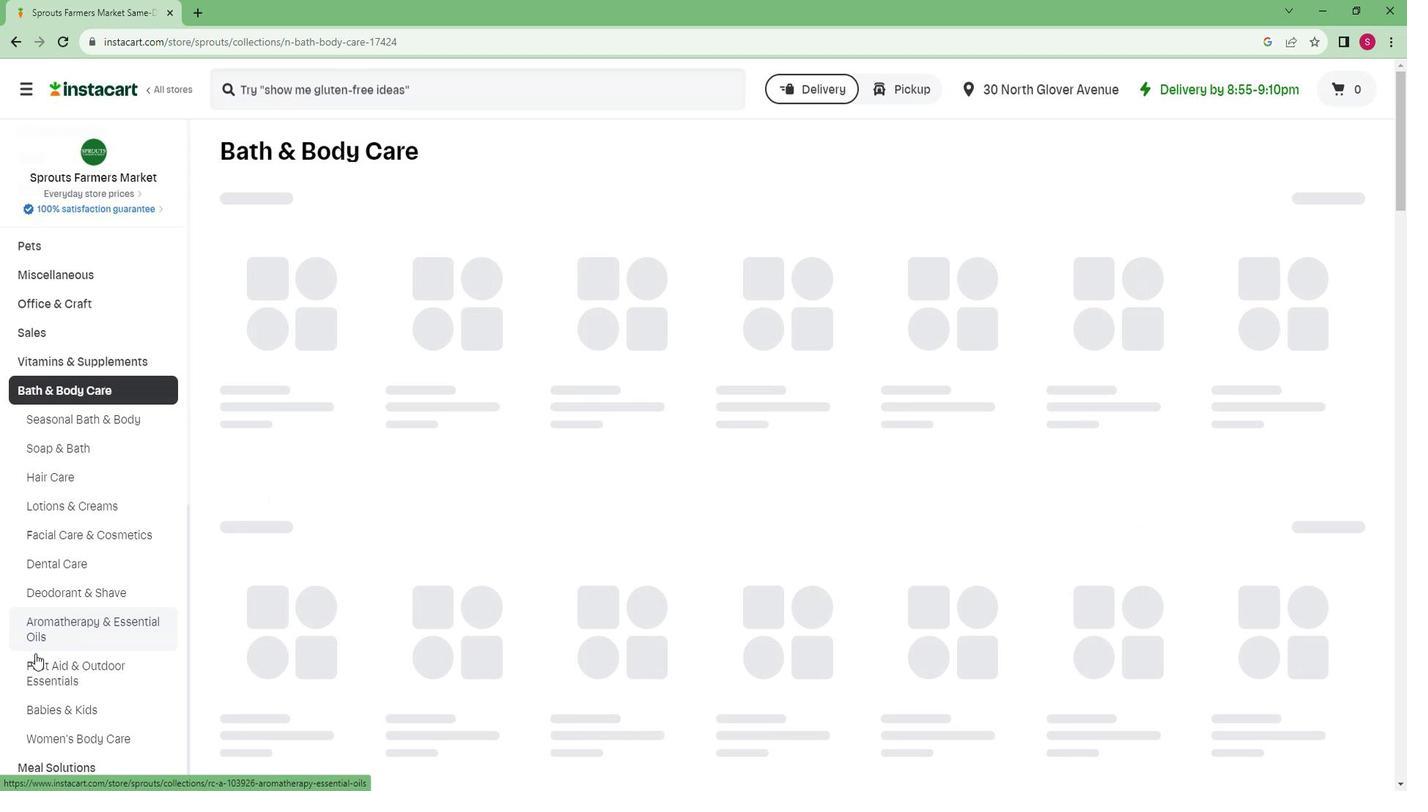 
Action: Mouse pressed left at (56, 665)
Screenshot: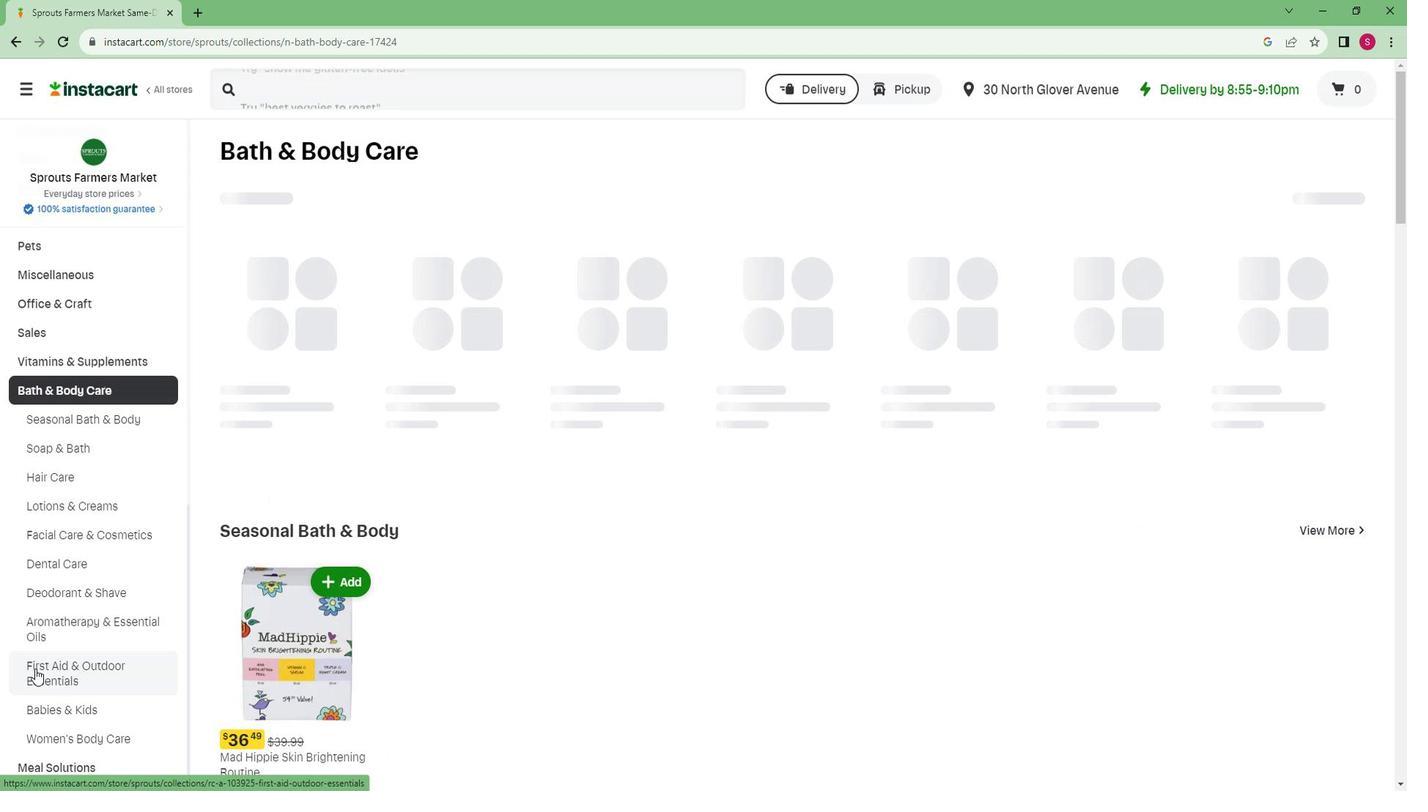 
Action: Mouse moved to (378, 216)
Screenshot: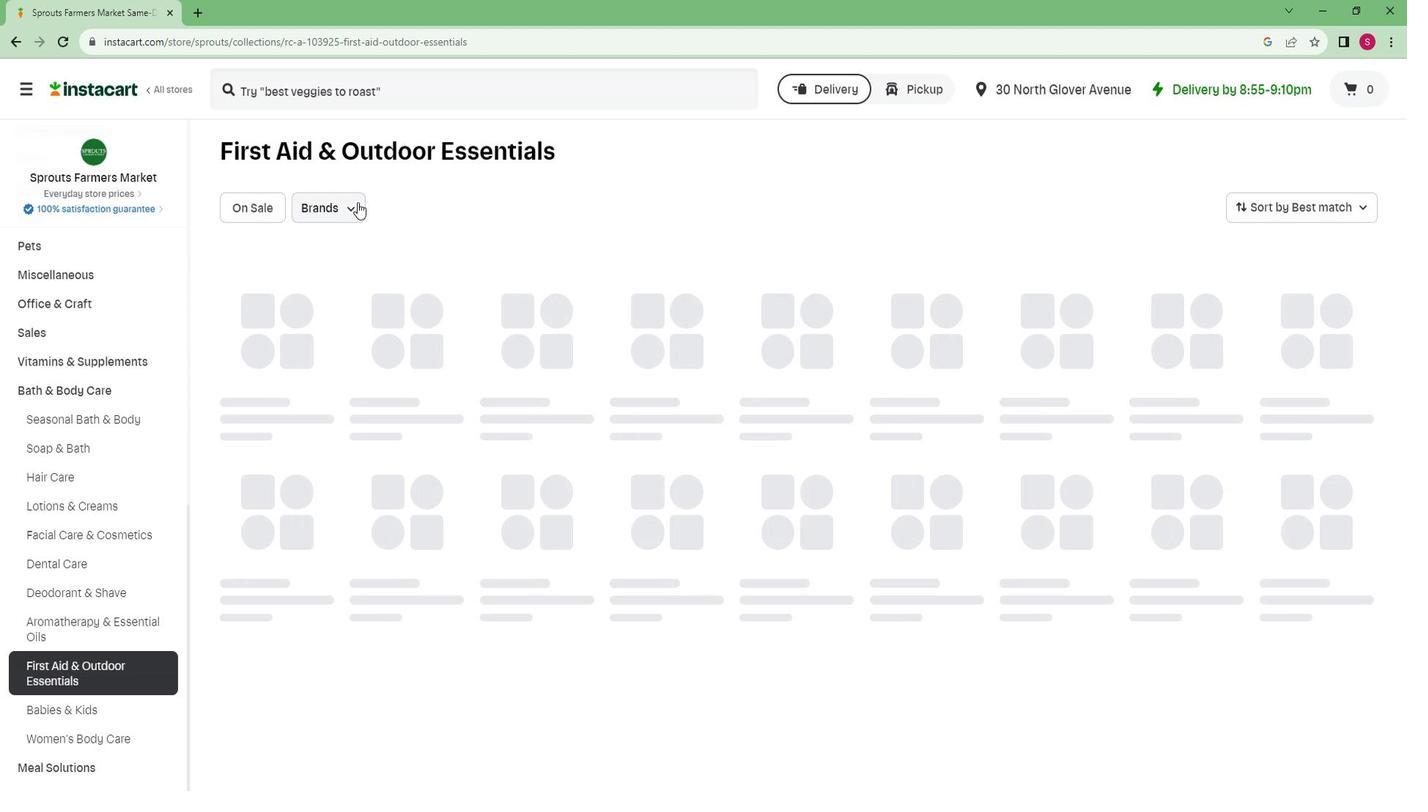
Action: Mouse pressed left at (378, 216)
Screenshot: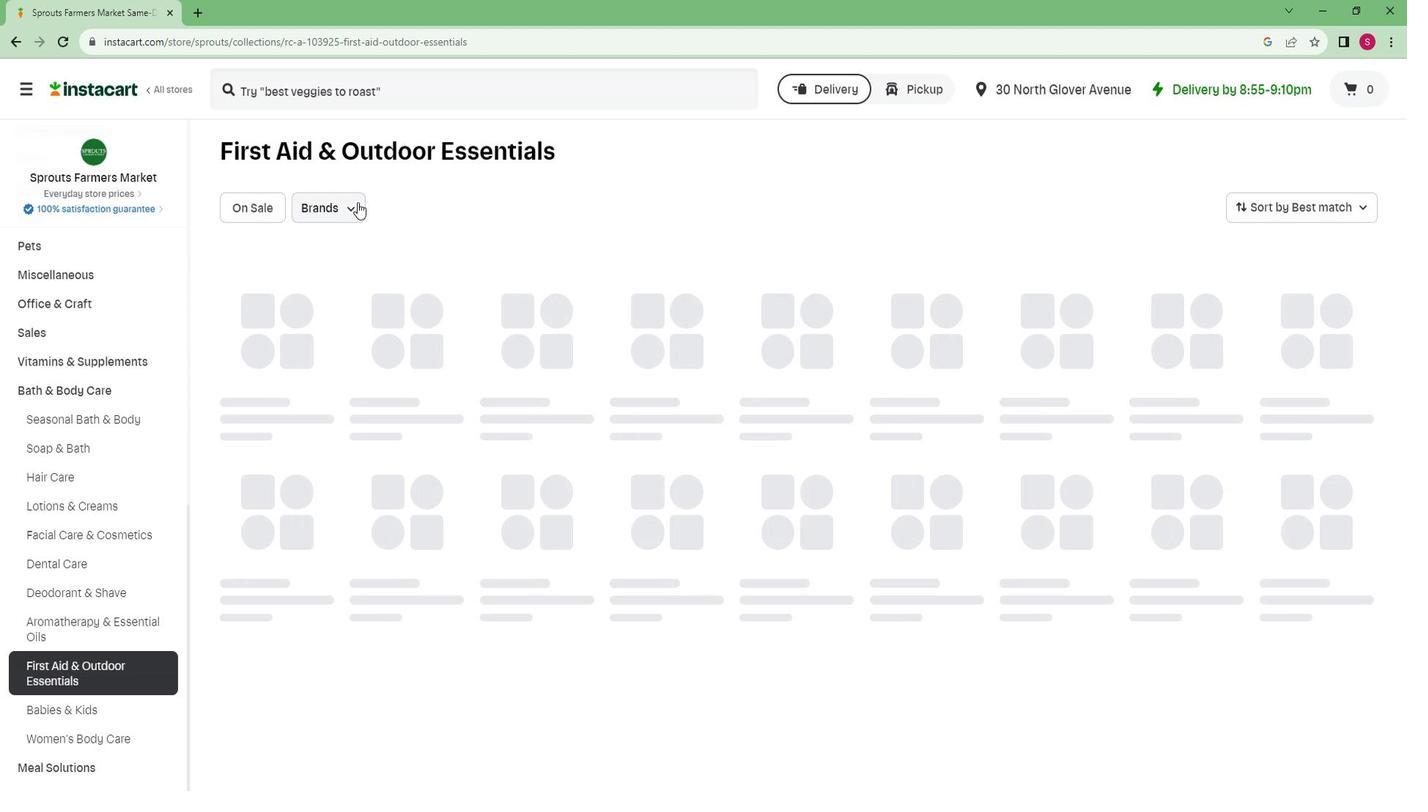 
Action: Mouse moved to (357, 341)
Screenshot: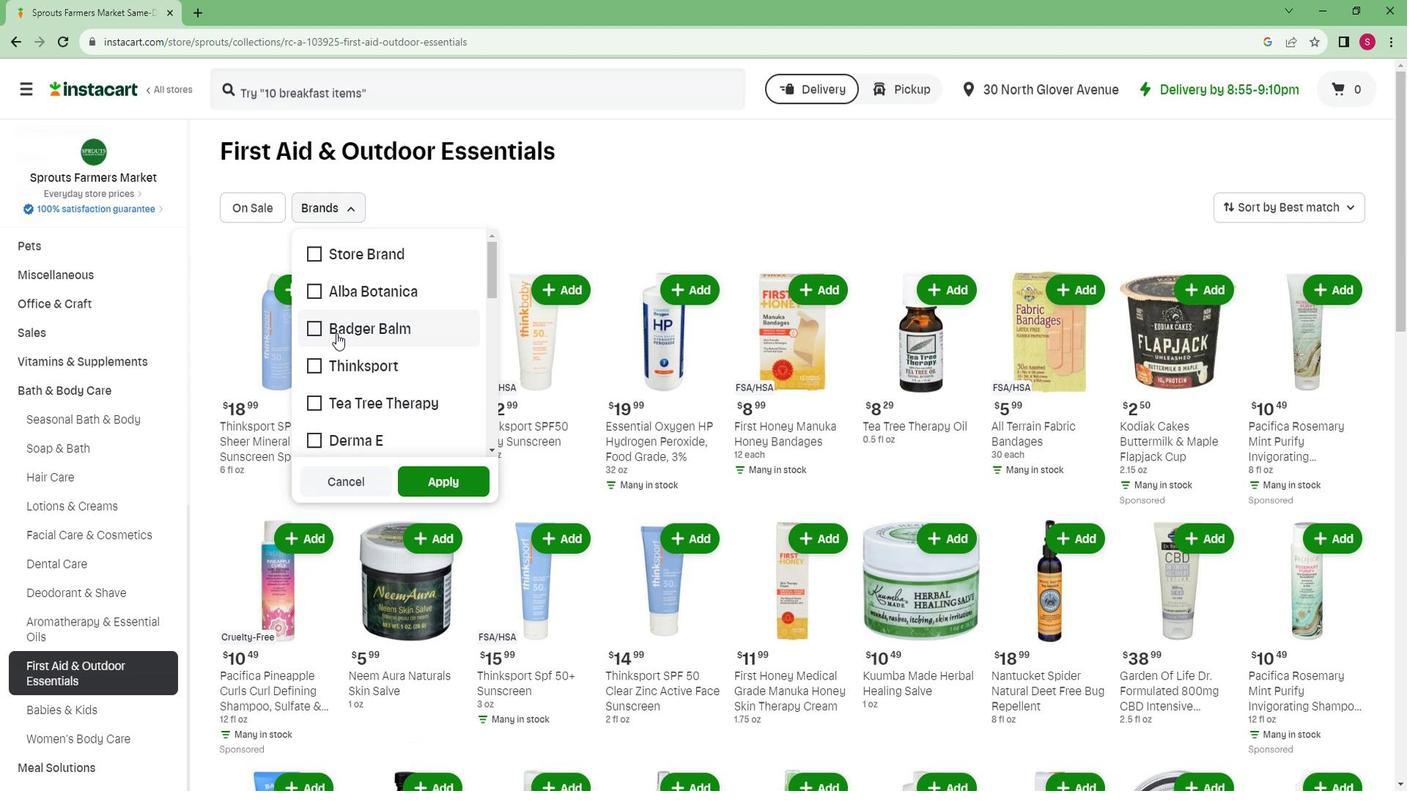 
Action: Mouse scrolled (357, 340) with delta (0, 0)
Screenshot: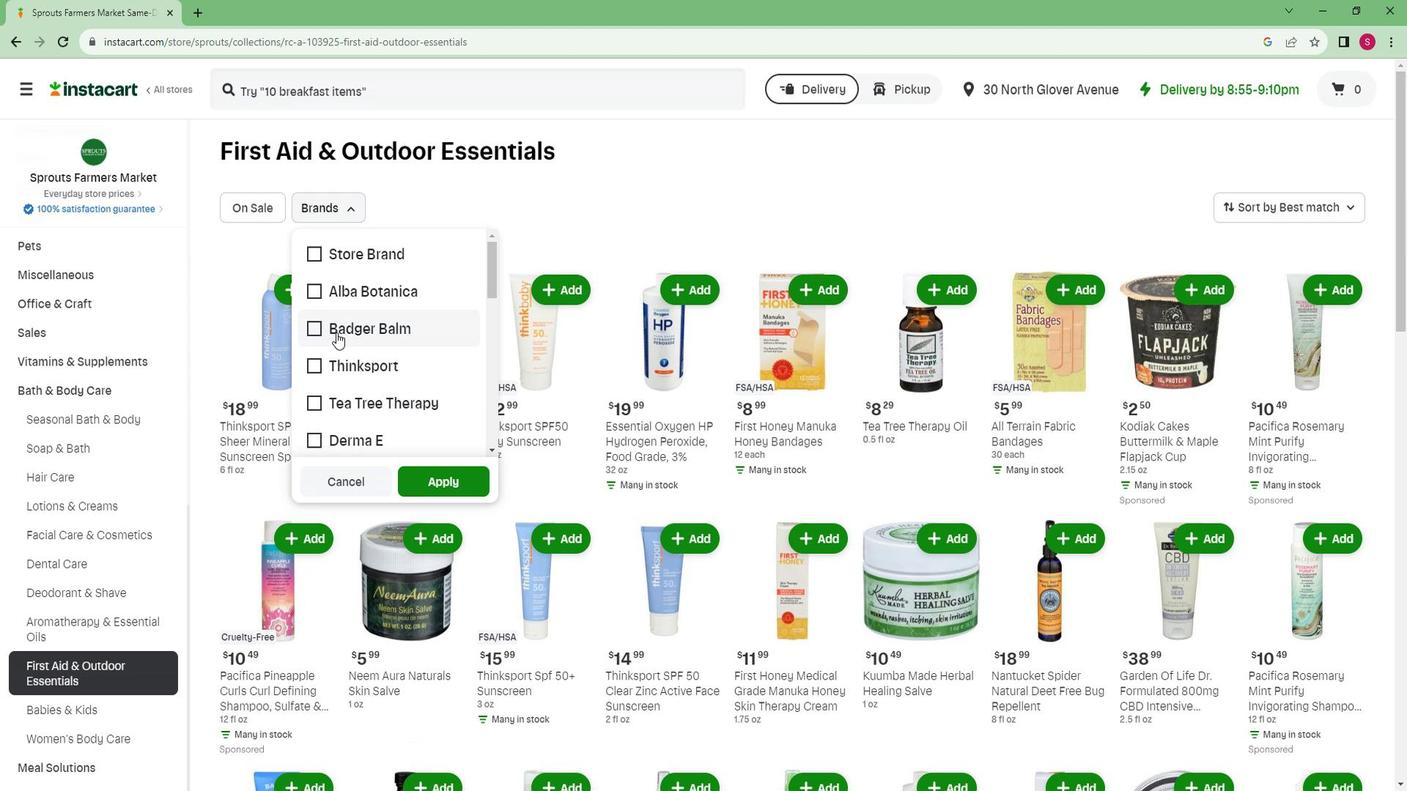 
Action: Mouse scrolled (357, 340) with delta (0, 0)
Screenshot: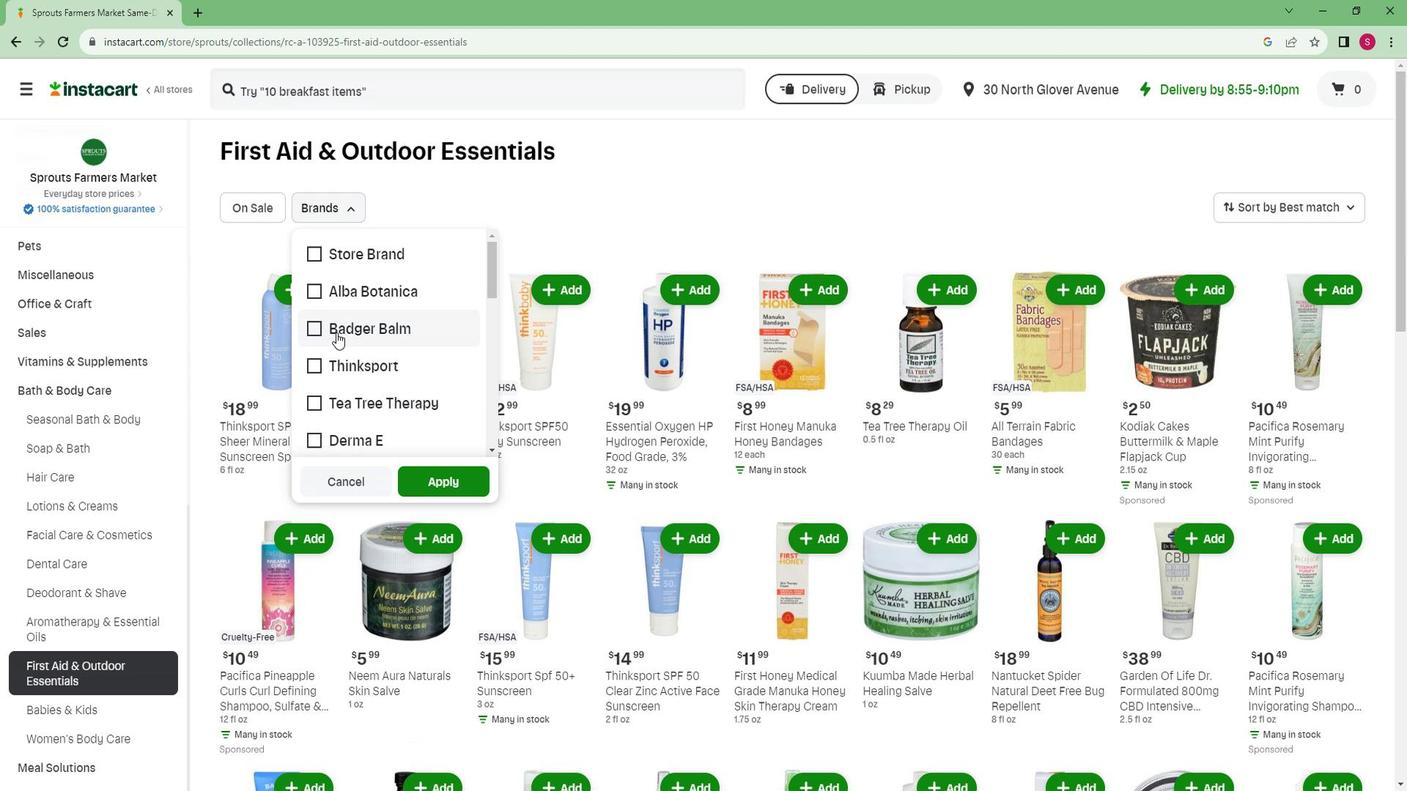 
Action: Mouse scrolled (357, 340) with delta (0, 0)
Screenshot: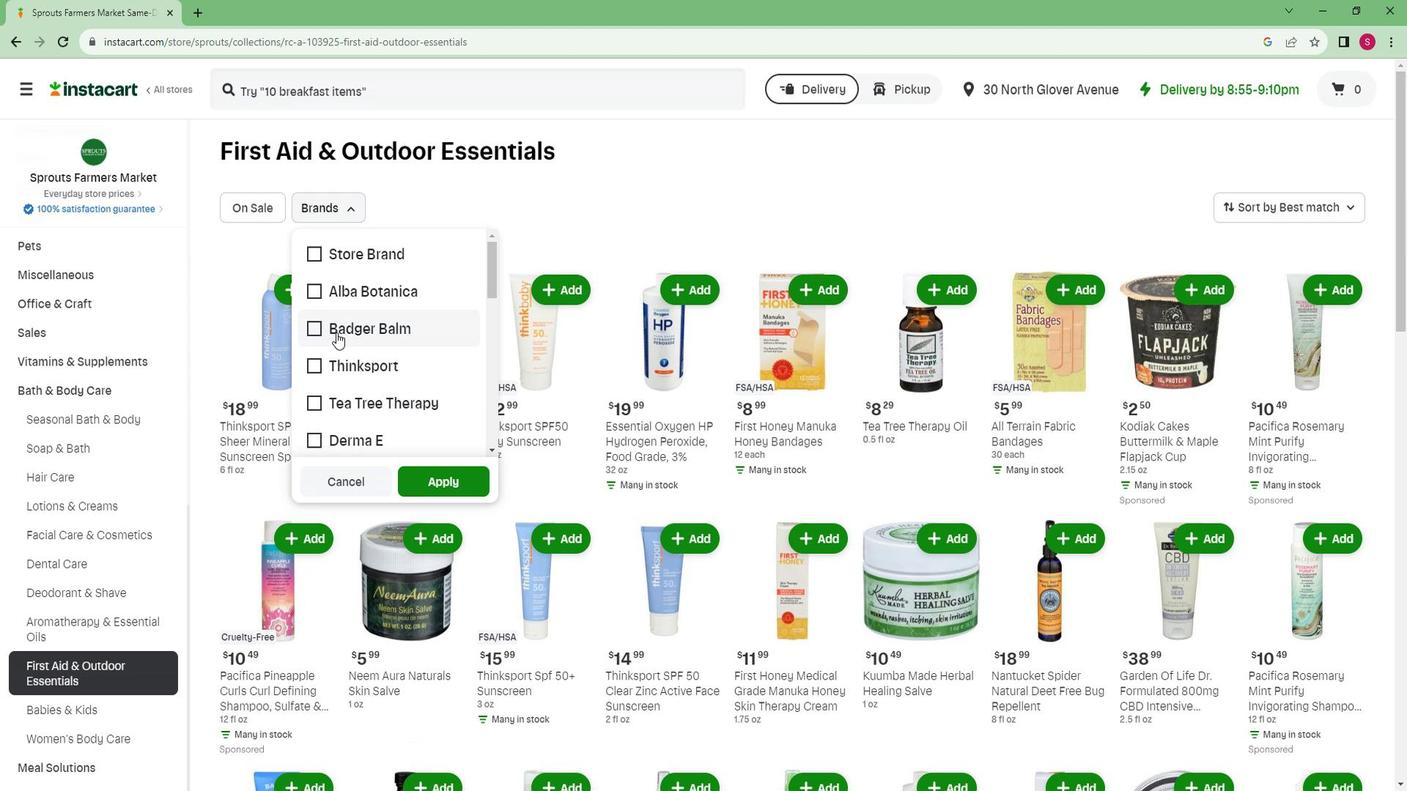
Action: Mouse scrolled (357, 340) with delta (0, 0)
Screenshot: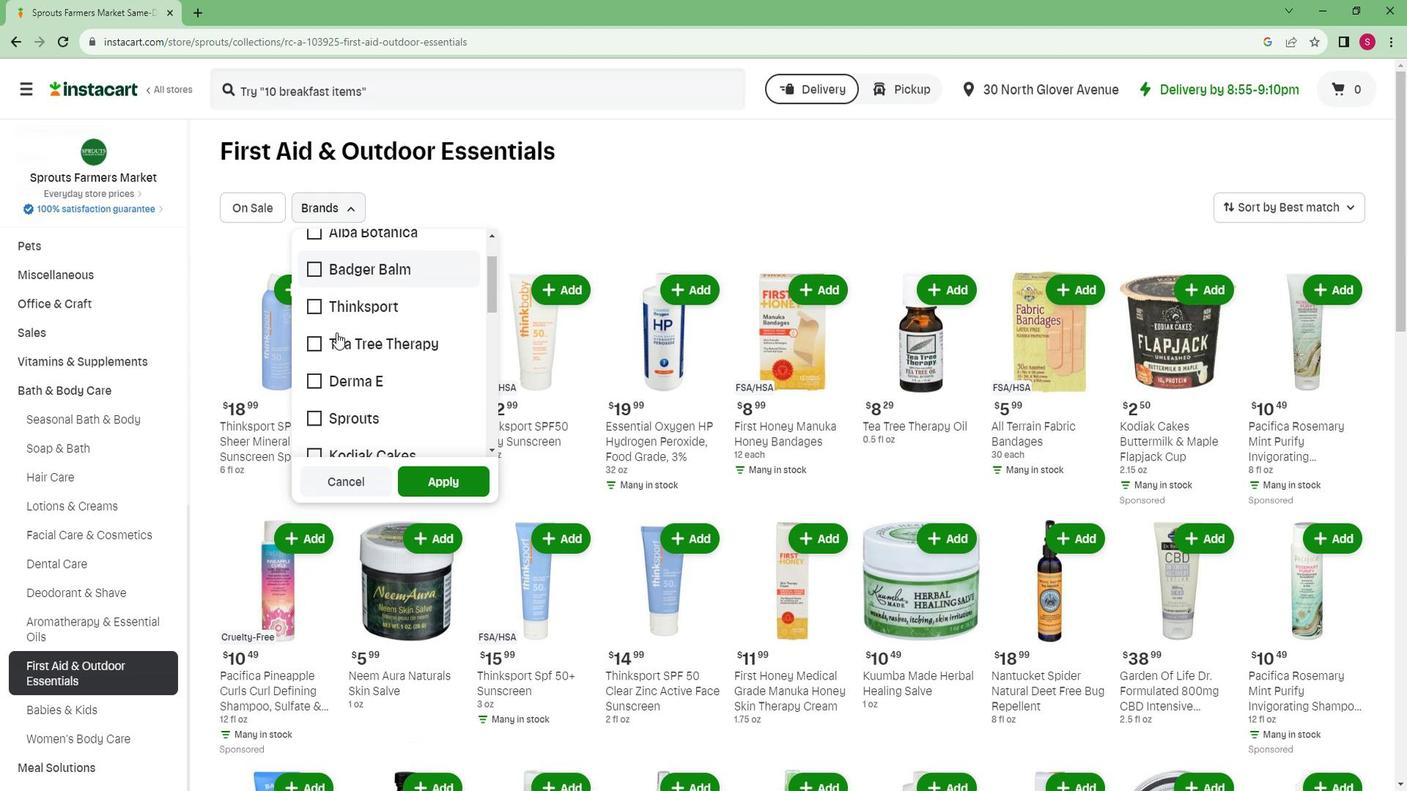 
Action: Mouse moved to (343, 361)
Screenshot: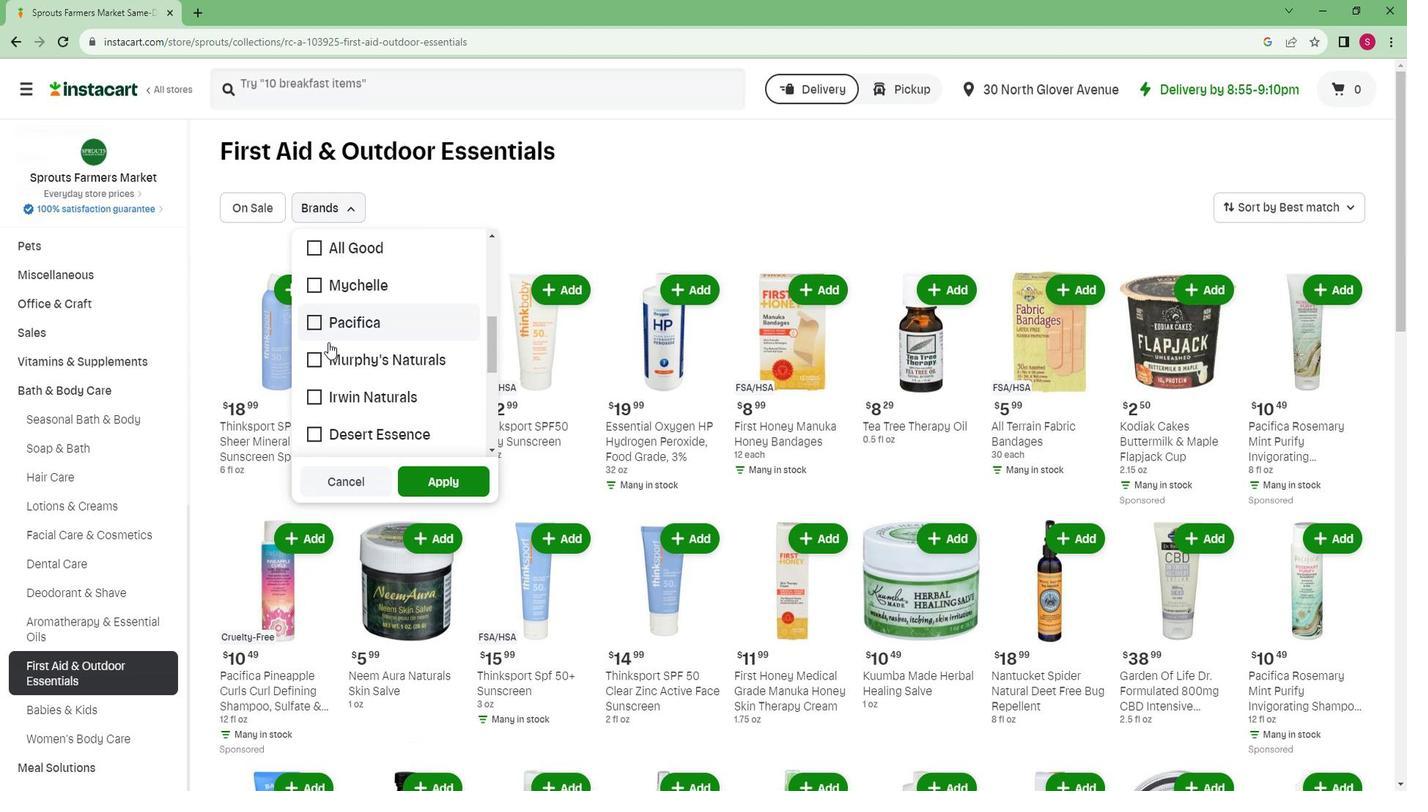
Action: Mouse pressed left at (343, 361)
Screenshot: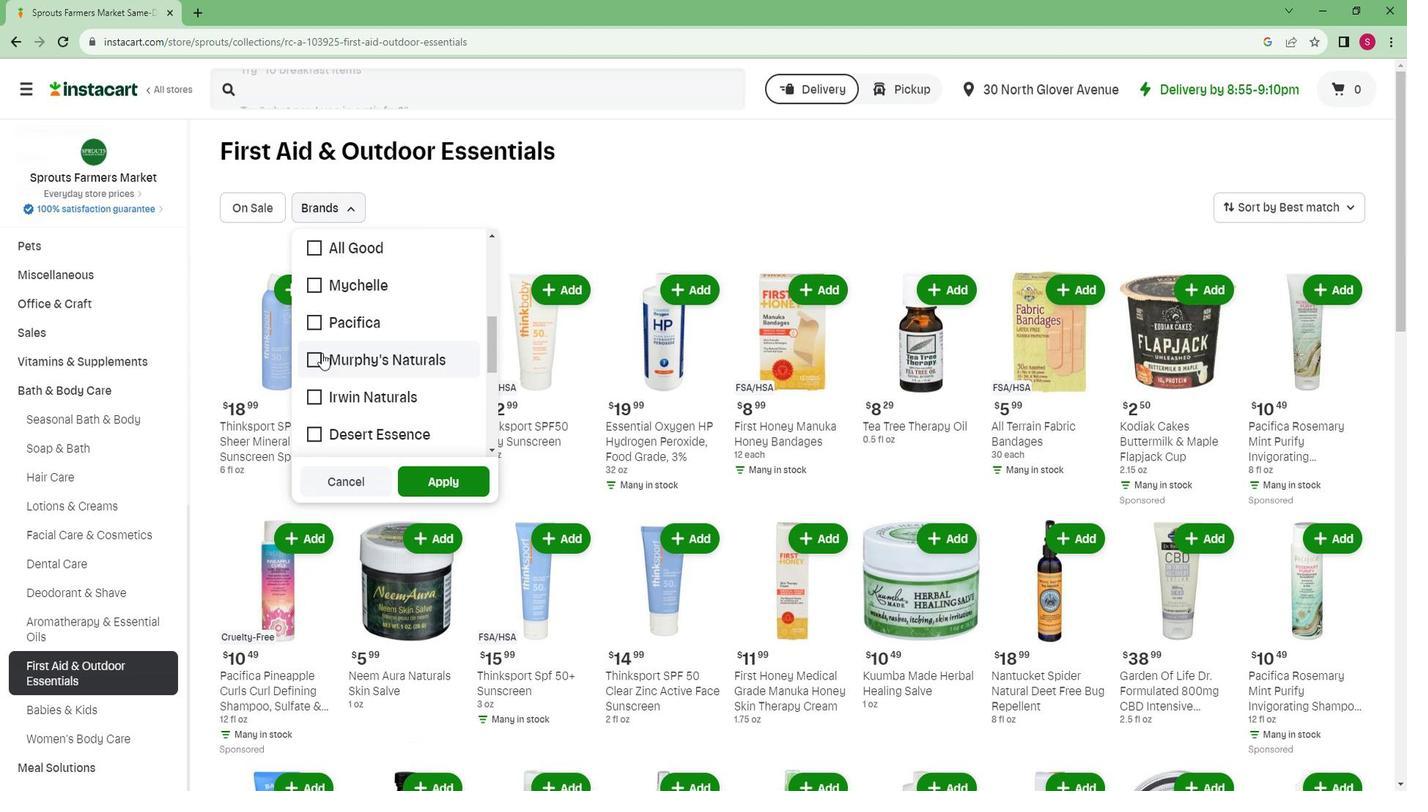 
Action: Mouse moved to (445, 478)
Screenshot: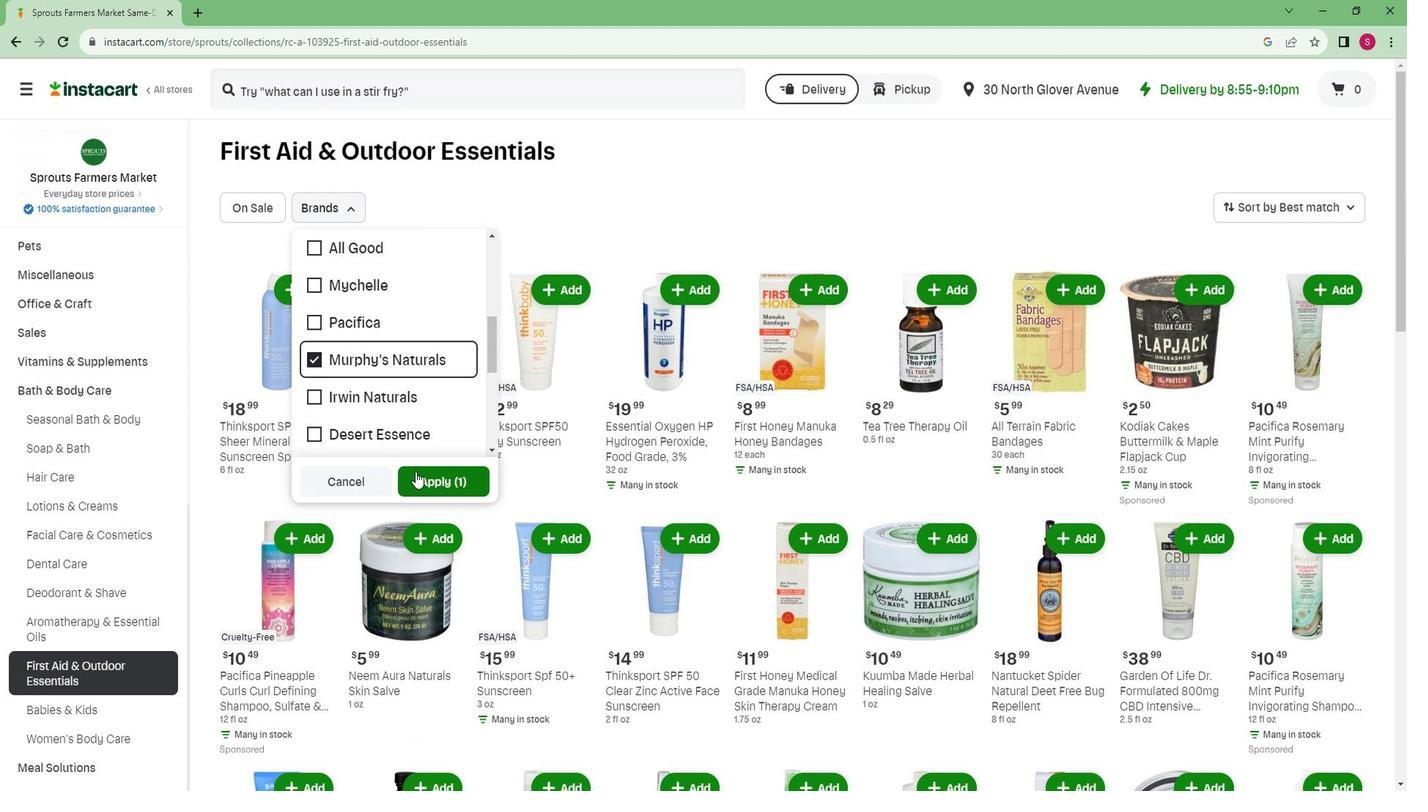 
Action: Mouse pressed left at (445, 478)
Screenshot: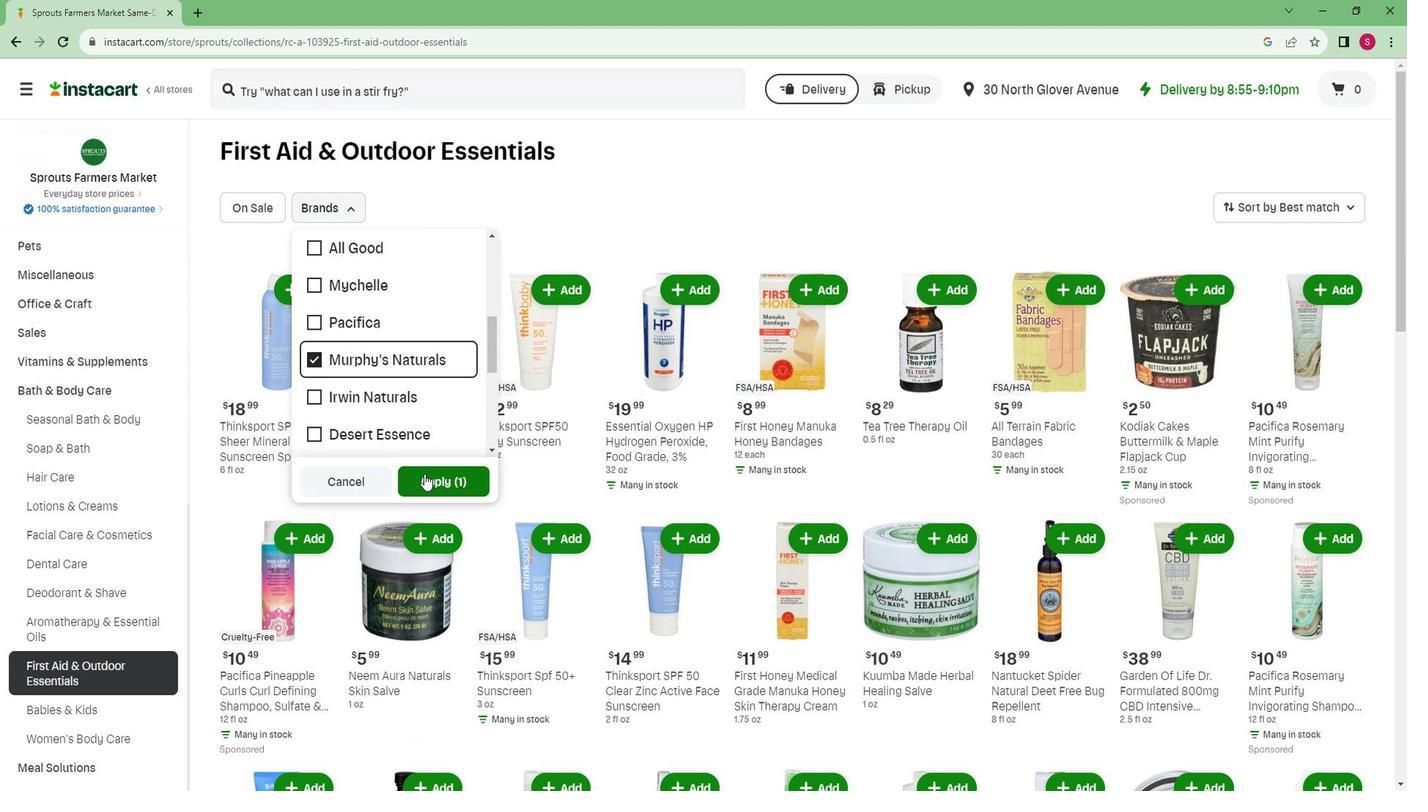 
Action: Mouse moved to (448, 434)
Screenshot: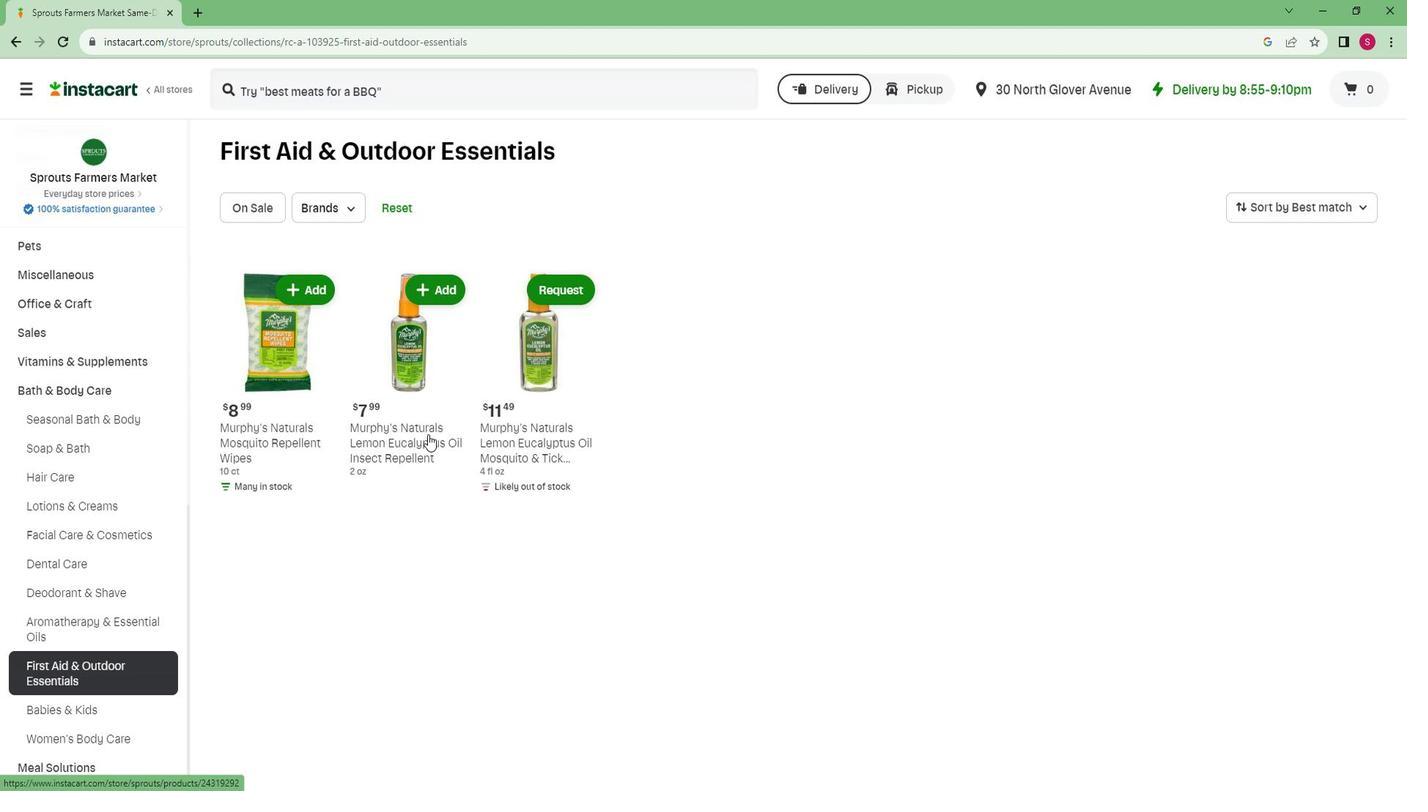 
